 Task: Send an email with the signature Bailey Nelson with the subject 'Congratulations' and the message 'I will review this document and get back to you shortly.' from softage.1@softage.net to softage.10@softage.net with an attached document Financial_report.xlsx and move the email from Sent Items to the folder Cover letters
Action: Mouse moved to (79, 114)
Screenshot: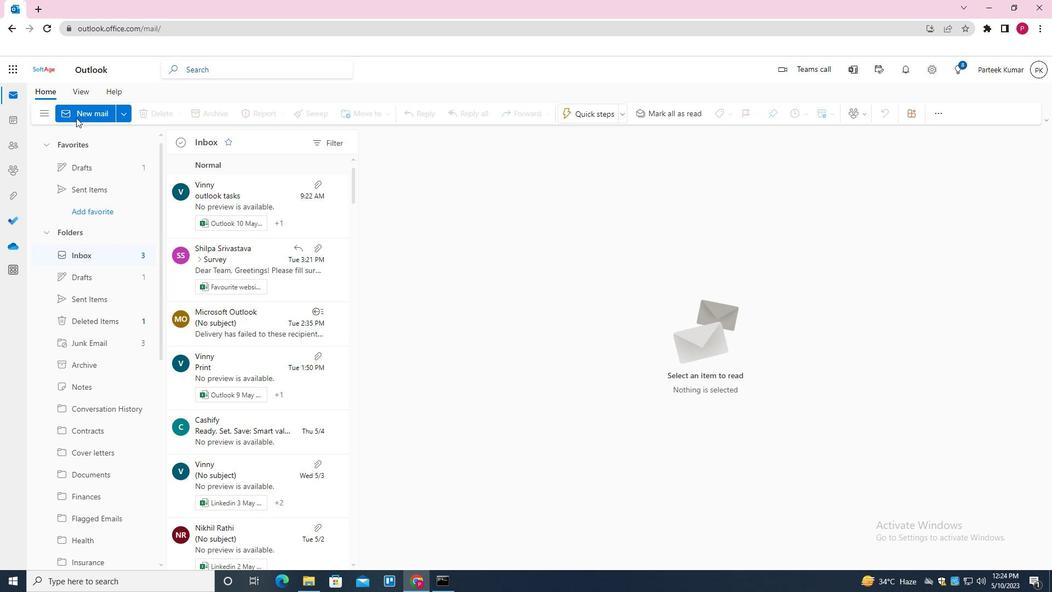 
Action: Mouse pressed left at (79, 114)
Screenshot: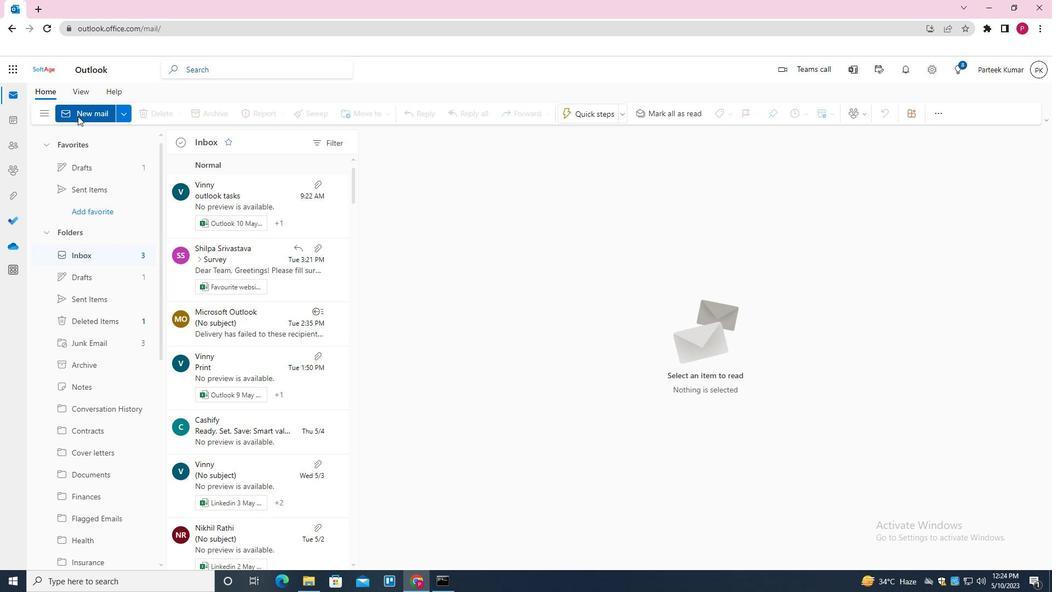 
Action: Mouse moved to (432, 268)
Screenshot: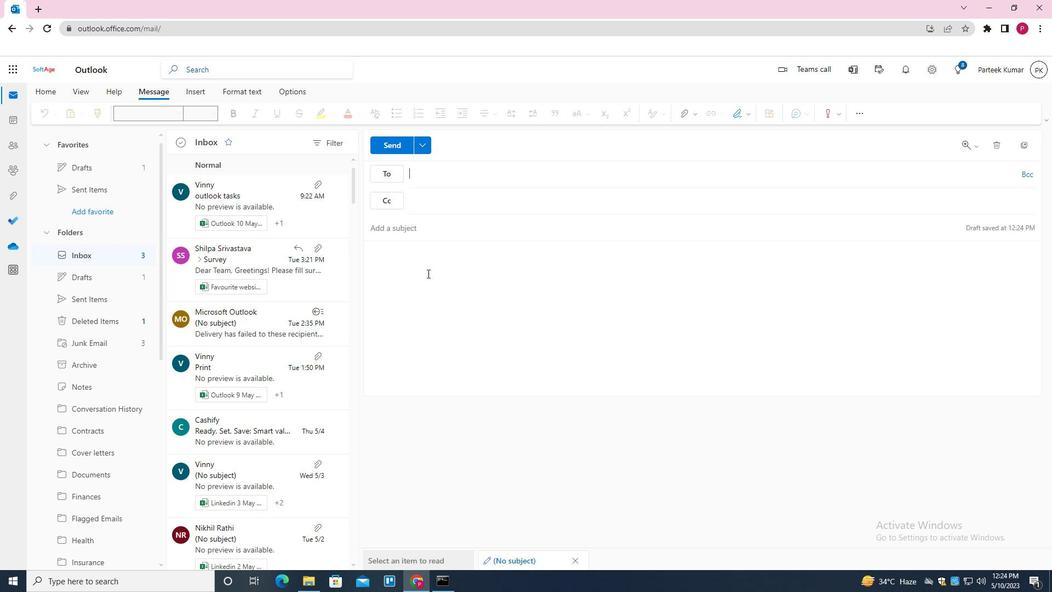
Action: Mouse pressed left at (432, 268)
Screenshot: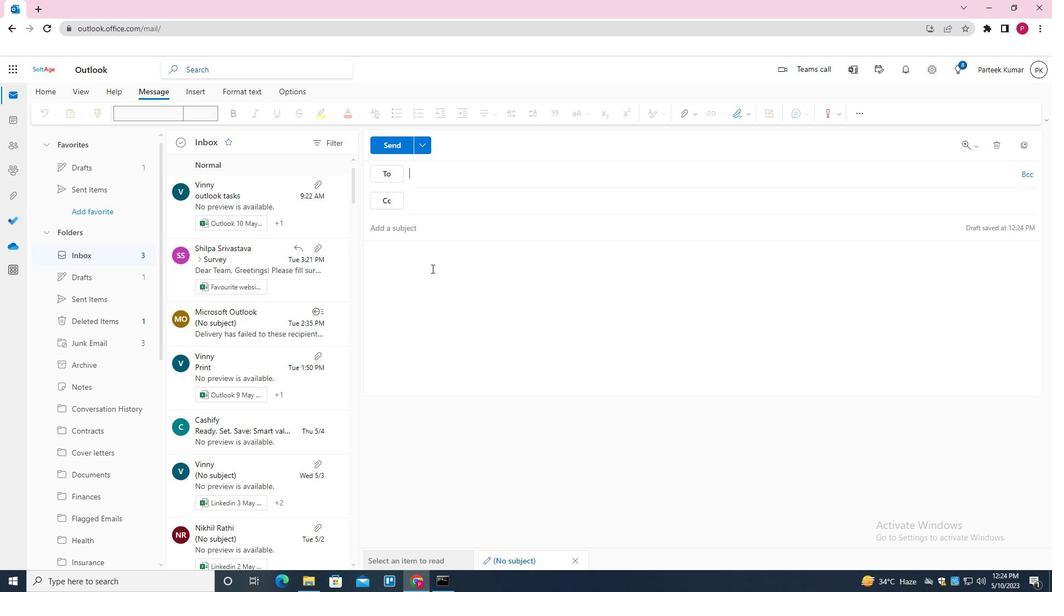 
Action: Mouse moved to (753, 112)
Screenshot: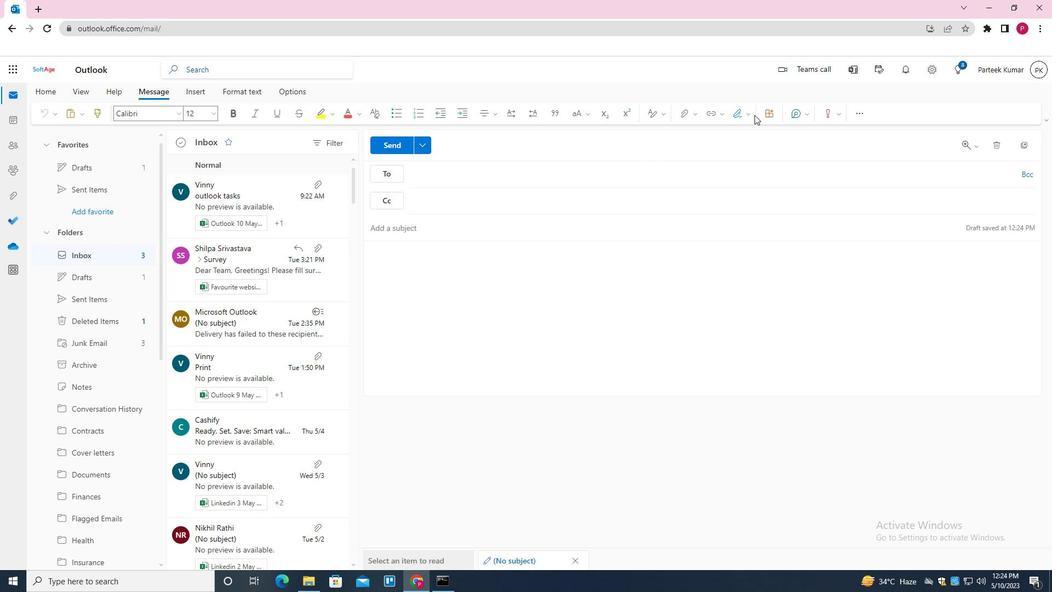 
Action: Mouse pressed left at (753, 112)
Screenshot: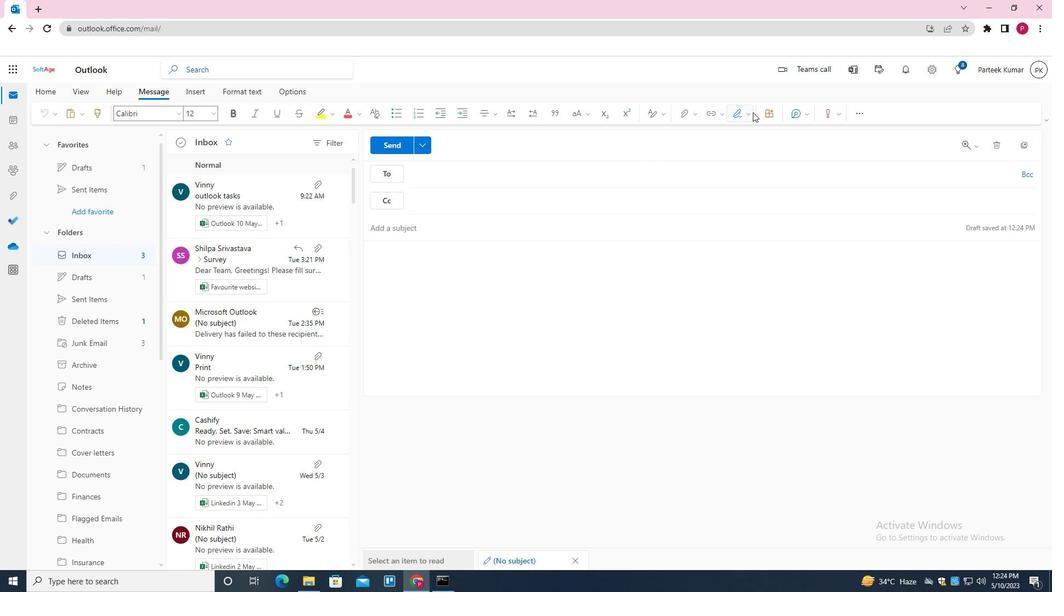 
Action: Mouse moved to (718, 335)
Screenshot: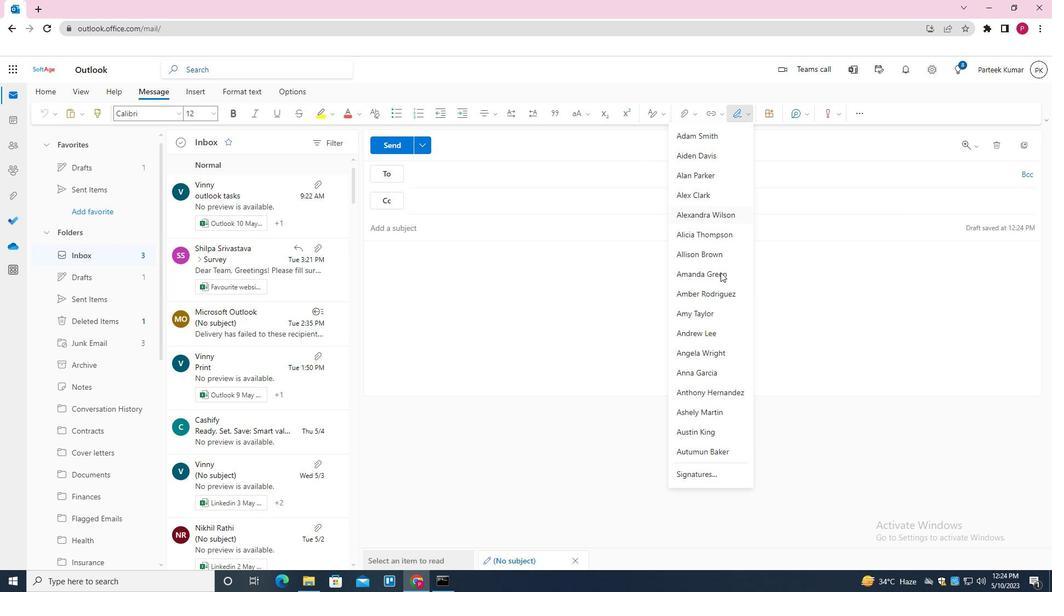 
Action: Mouse scrolled (718, 334) with delta (0, 0)
Screenshot: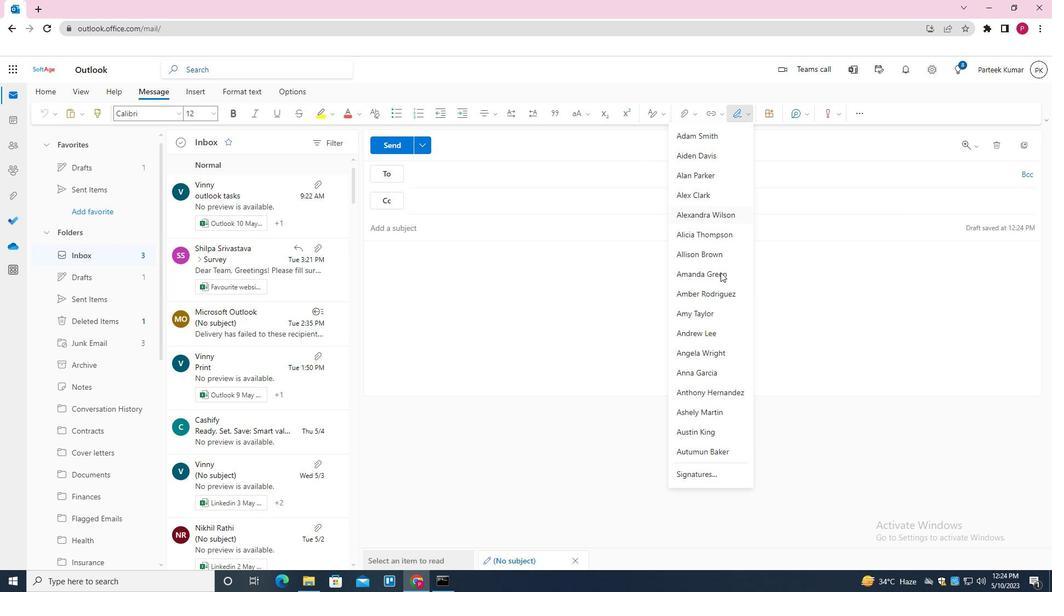 
Action: Mouse moved to (716, 351)
Screenshot: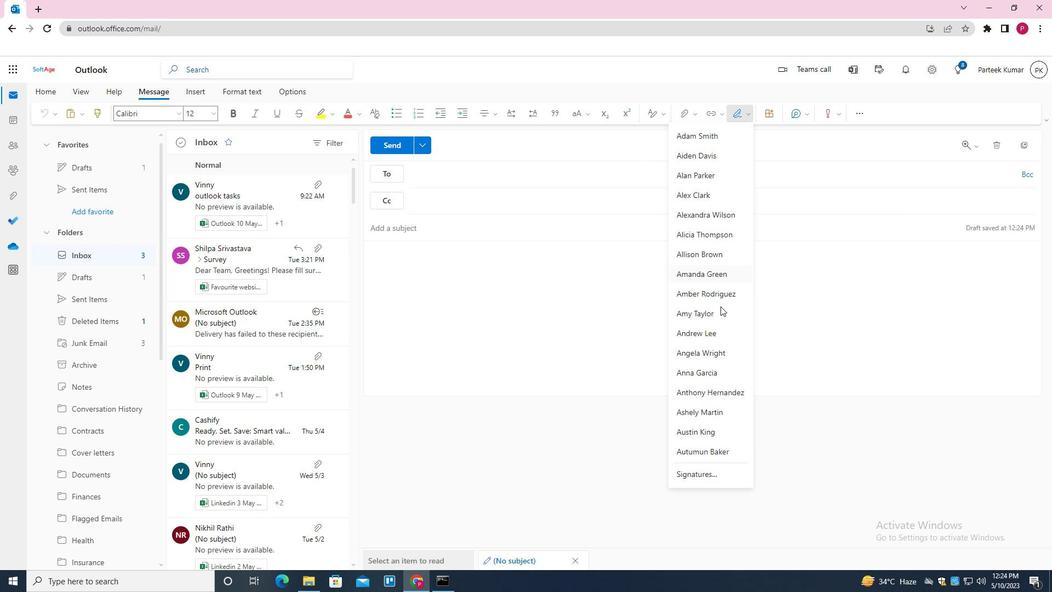 
Action: Mouse scrolled (716, 350) with delta (0, 0)
Screenshot: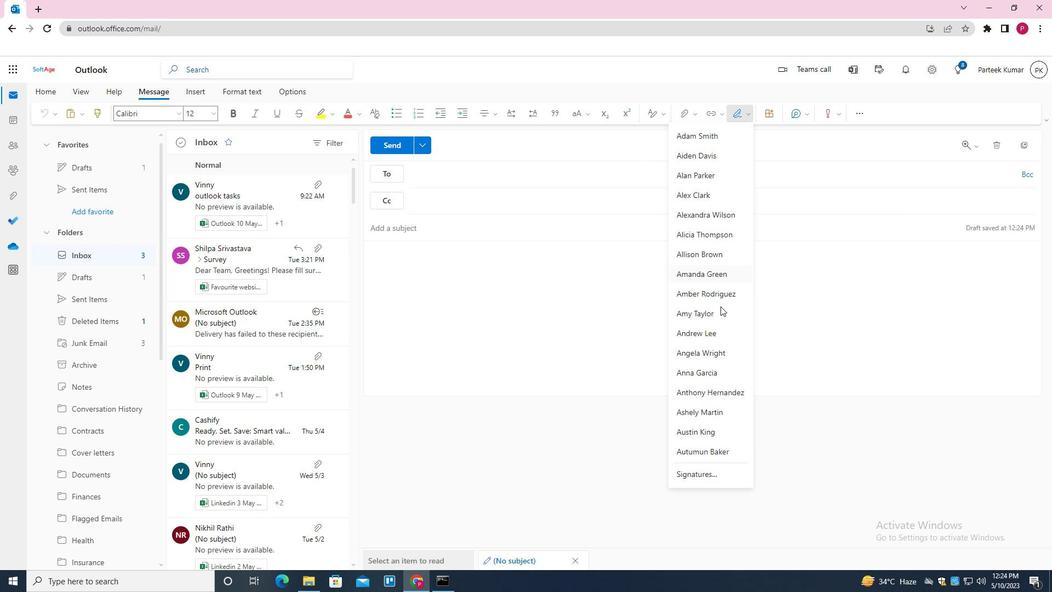 
Action: Mouse moved to (715, 360)
Screenshot: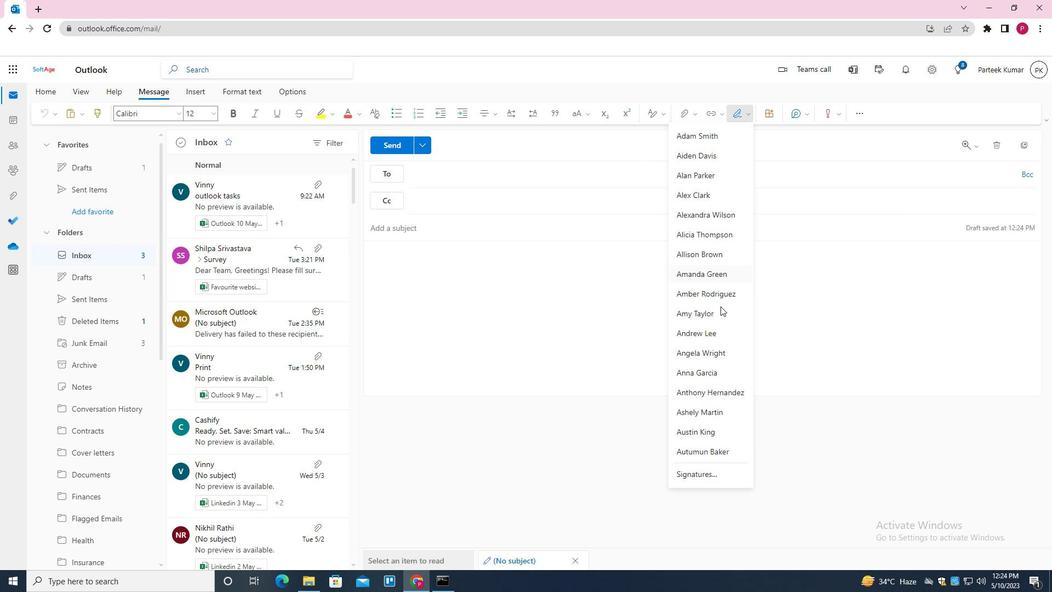 
Action: Mouse scrolled (715, 359) with delta (0, 0)
Screenshot: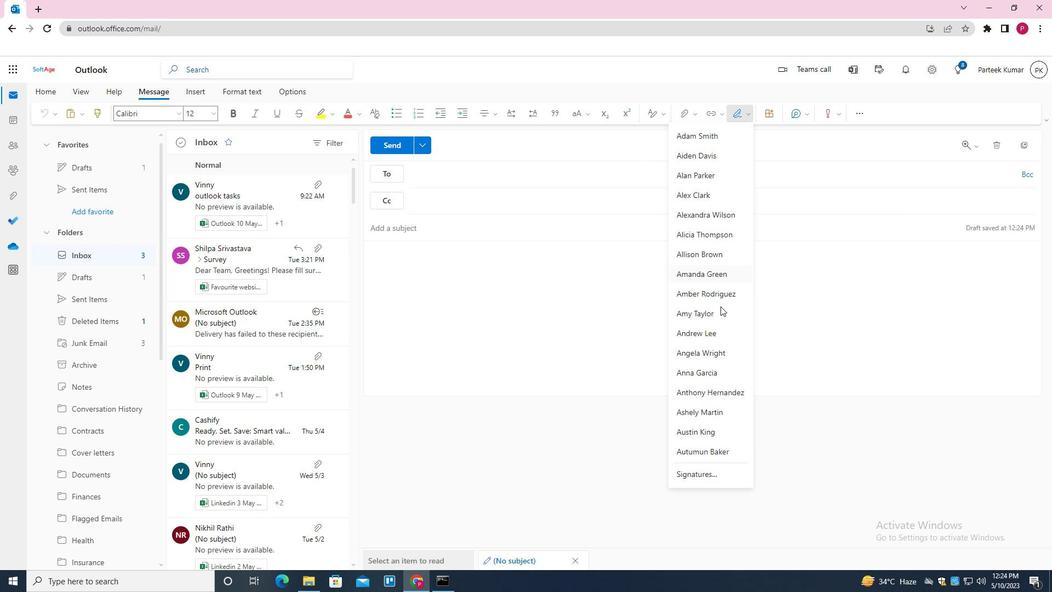 
Action: Mouse moved to (714, 369)
Screenshot: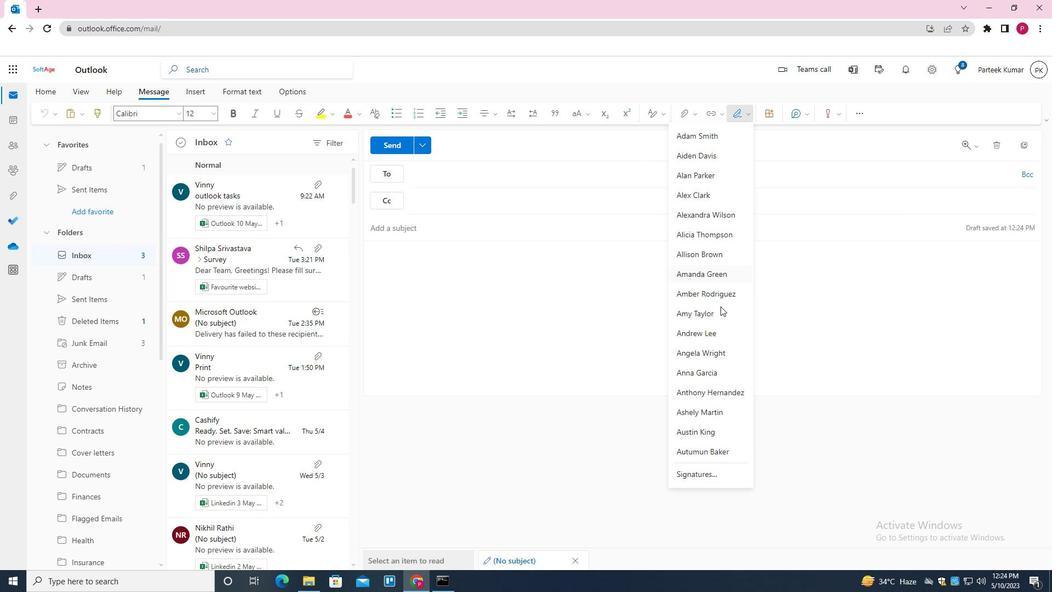 
Action: Mouse scrolled (714, 369) with delta (0, 0)
Screenshot: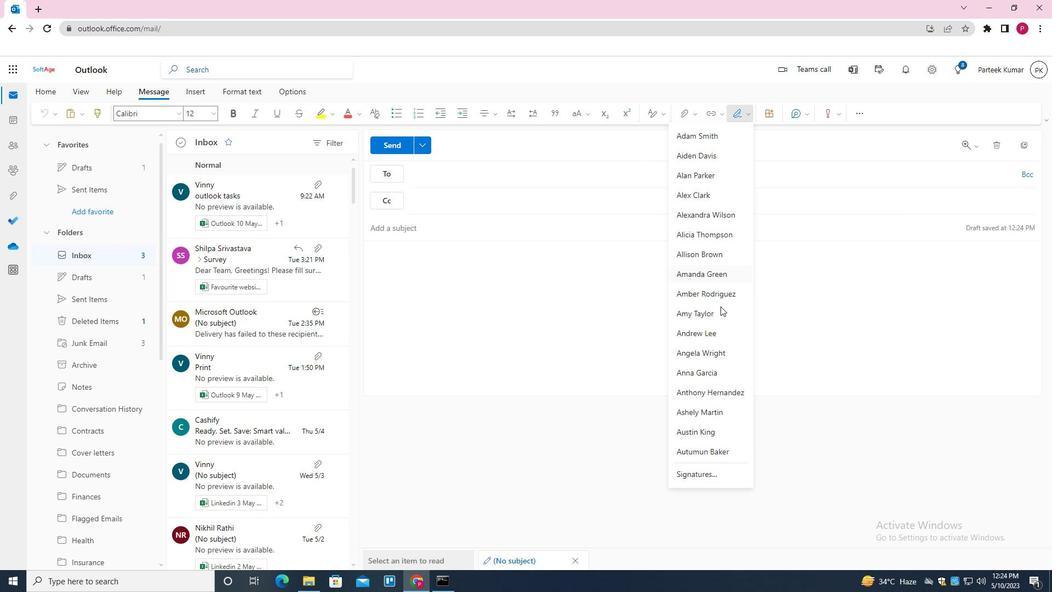 
Action: Mouse moved to (714, 379)
Screenshot: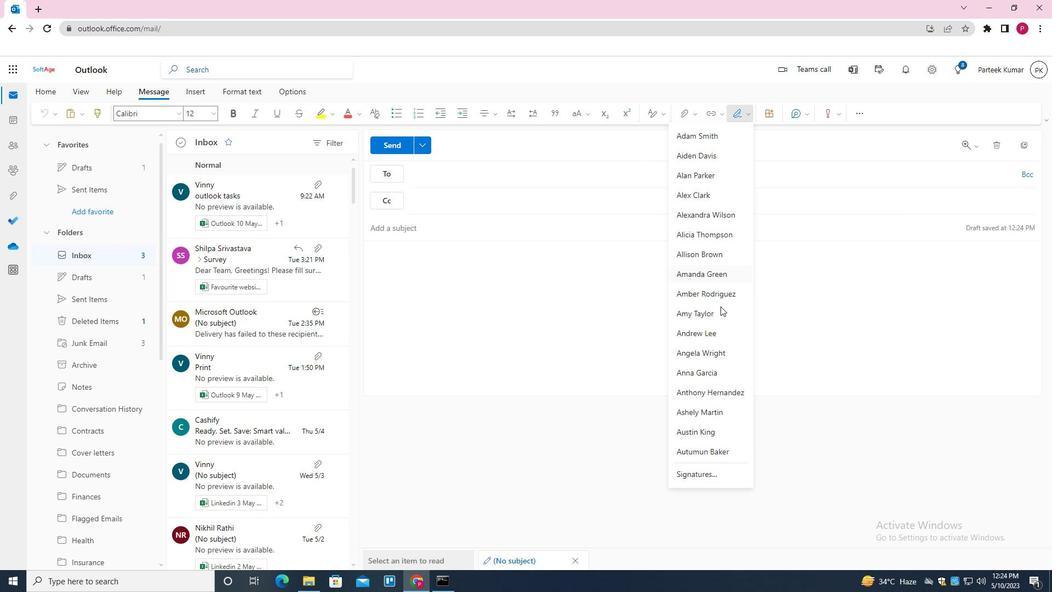 
Action: Mouse scrolled (714, 378) with delta (0, 0)
Screenshot: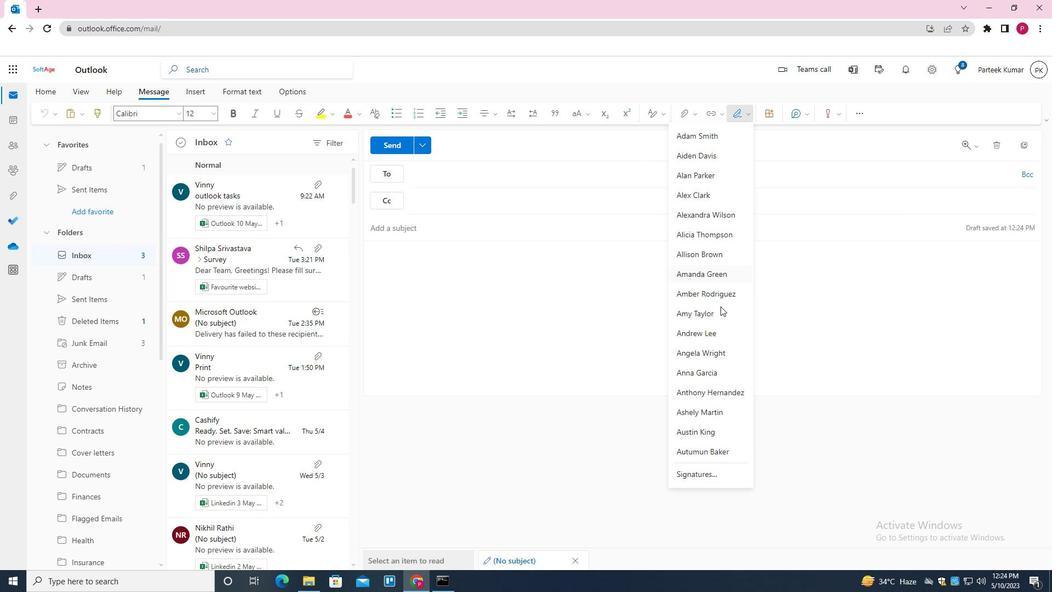 
Action: Mouse moved to (706, 475)
Screenshot: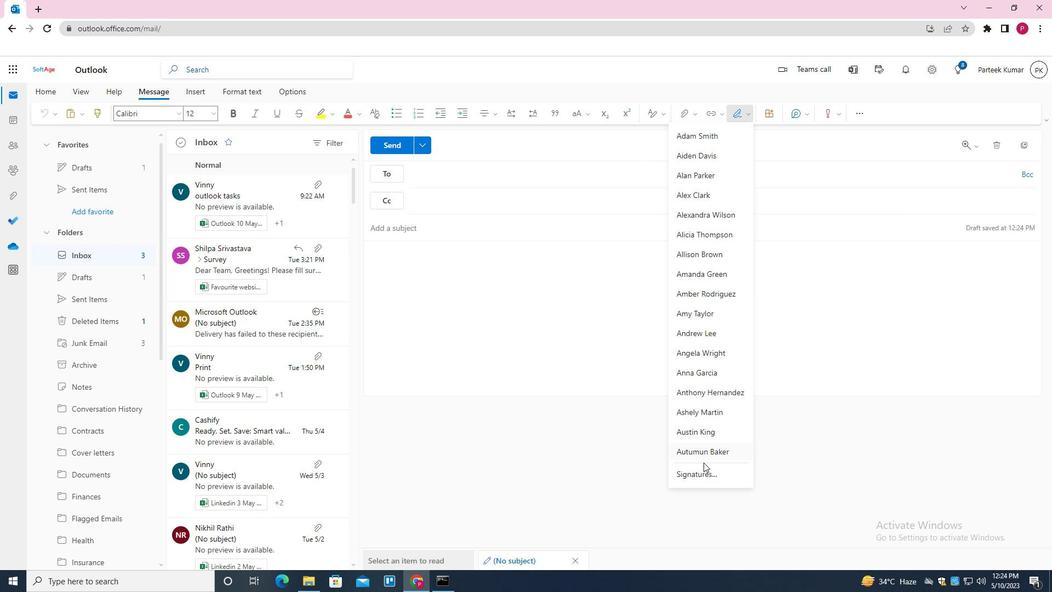 
Action: Mouse pressed left at (706, 475)
Screenshot: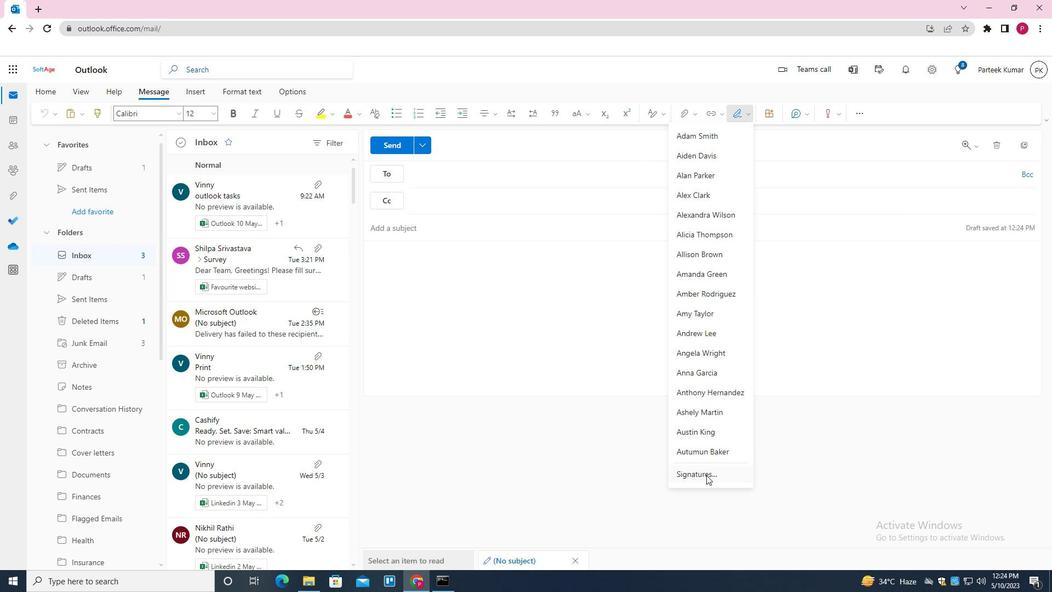 
Action: Mouse moved to (459, 183)
Screenshot: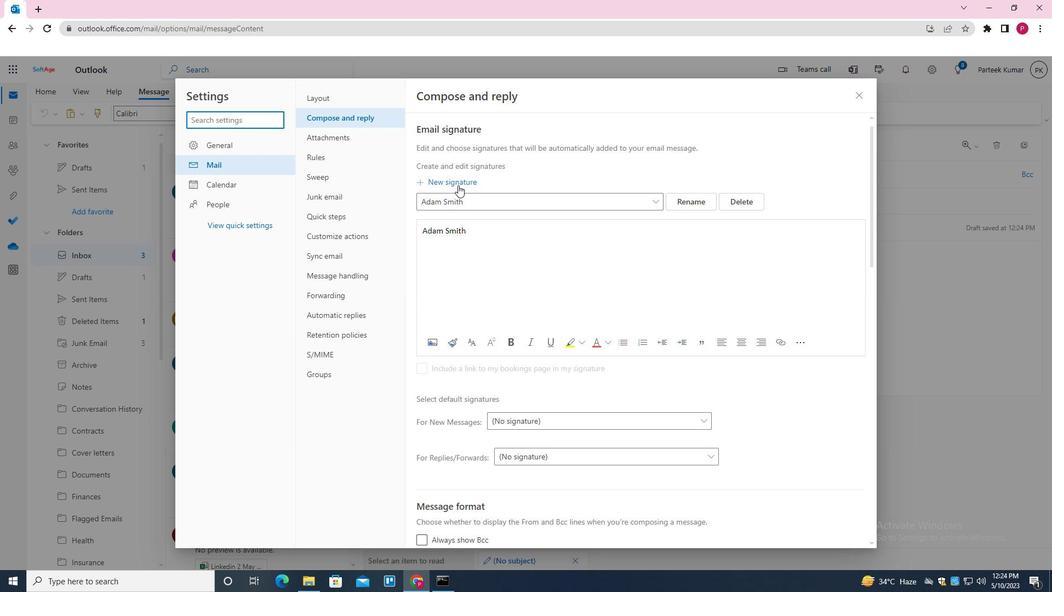 
Action: Mouse pressed left at (459, 183)
Screenshot: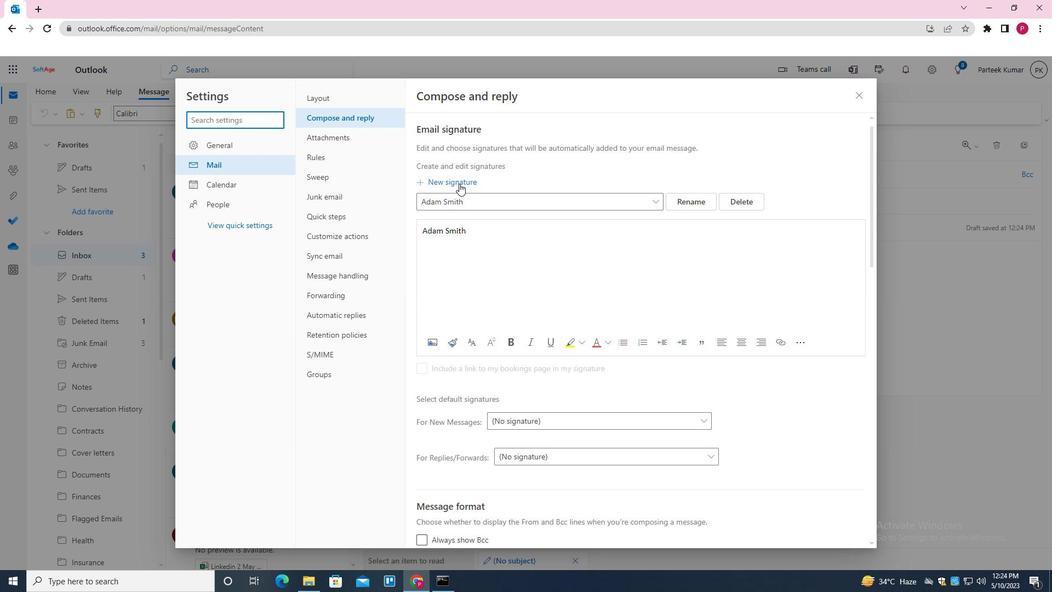 
Action: Mouse moved to (464, 200)
Screenshot: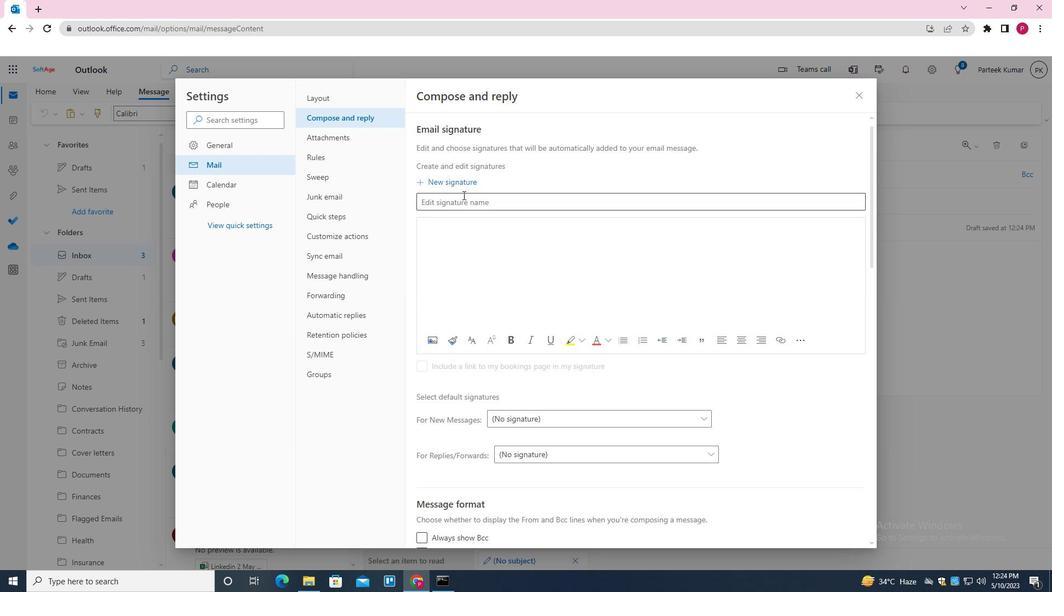 
Action: Mouse pressed left at (464, 200)
Screenshot: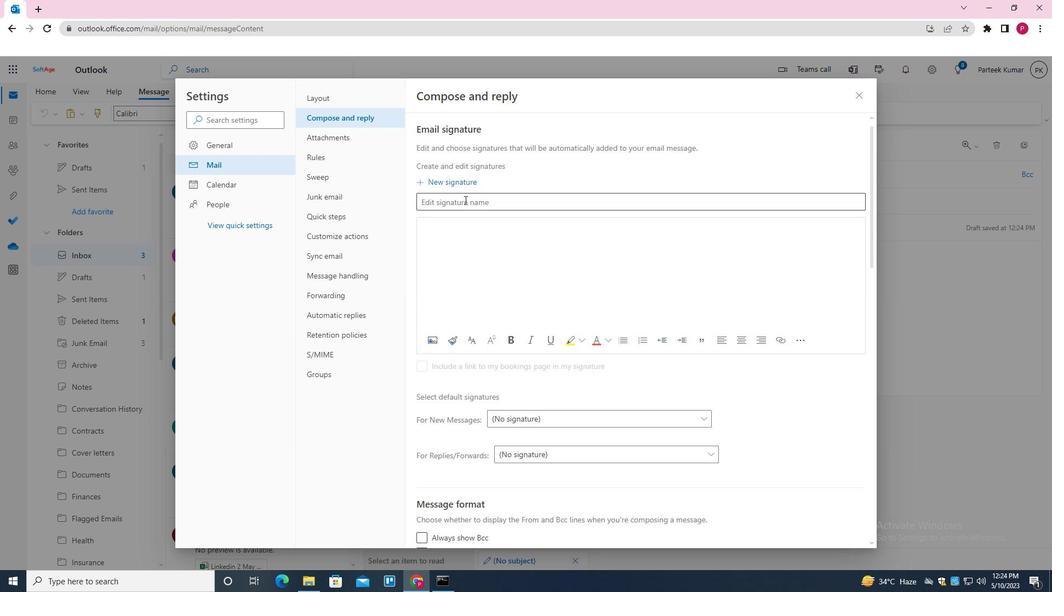 
Action: Key pressed <Key.shift><Key.shift><Key.shift><Key.shift><Key.shift>BAILEY<Key.space><Key.shift><Key.shift><Key.shift><Key.shift><Key.shift><Key.shift>NELSOM<Key.backspace>N
Screenshot: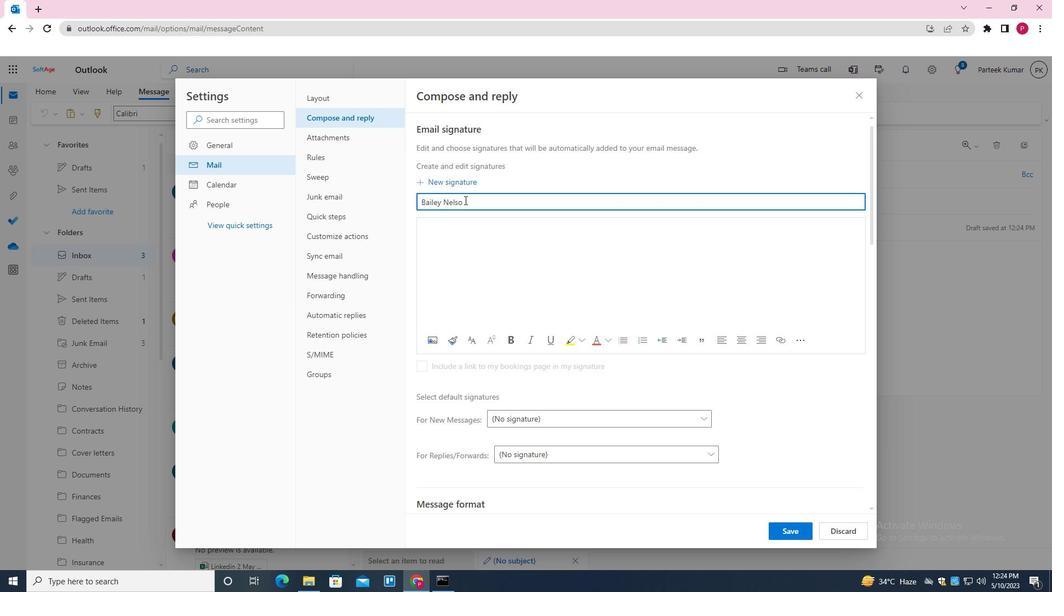 
Action: Mouse moved to (471, 238)
Screenshot: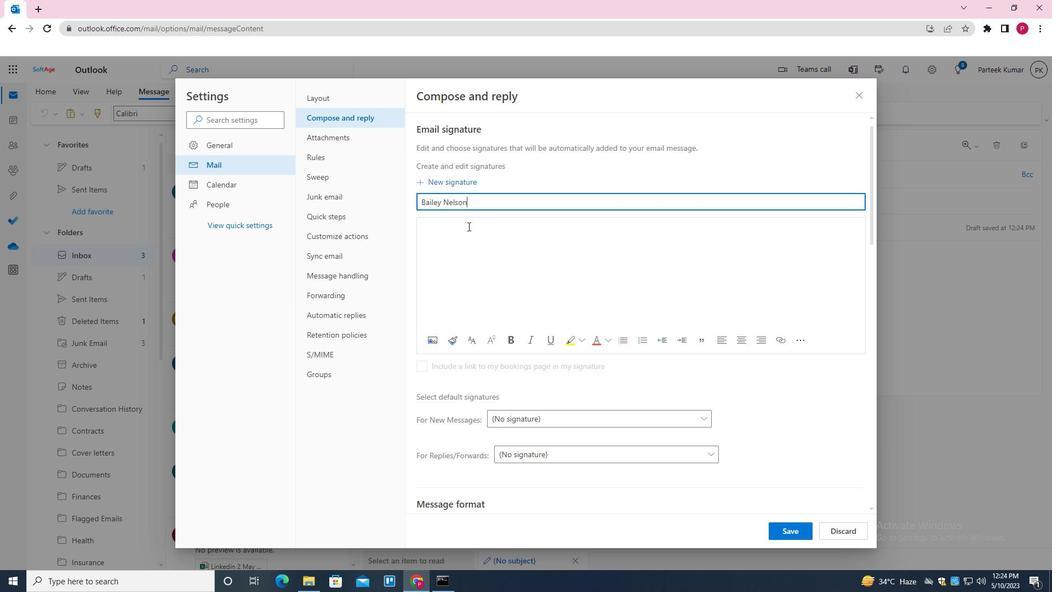 
Action: Mouse pressed left at (471, 238)
Screenshot: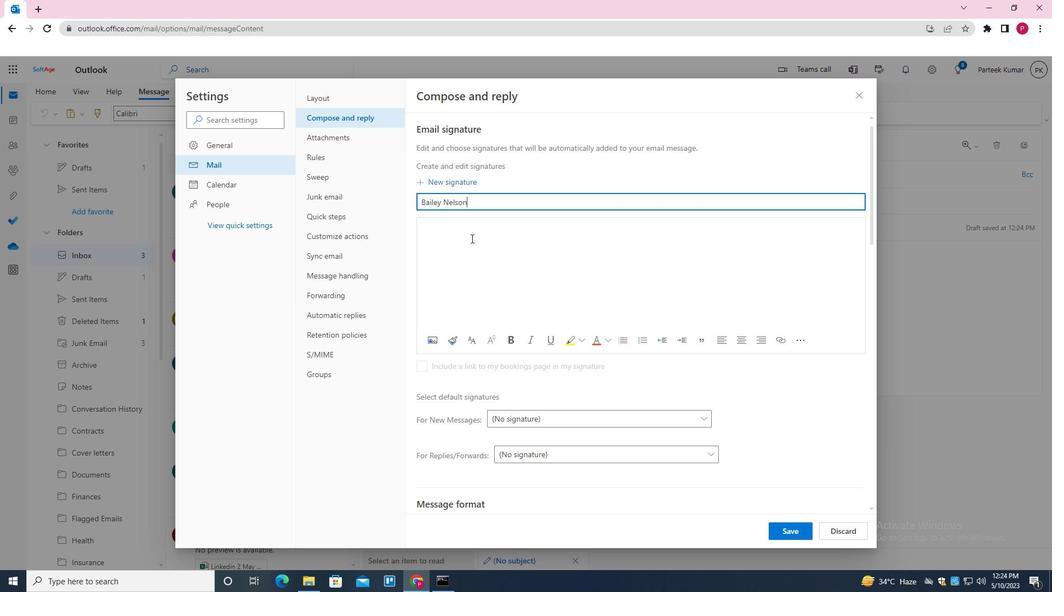 
Action: Key pressed <Key.shift><Key.shift>BAILY<Key.backspace>EY<Key.space><Key.shift>NELSON
Screenshot: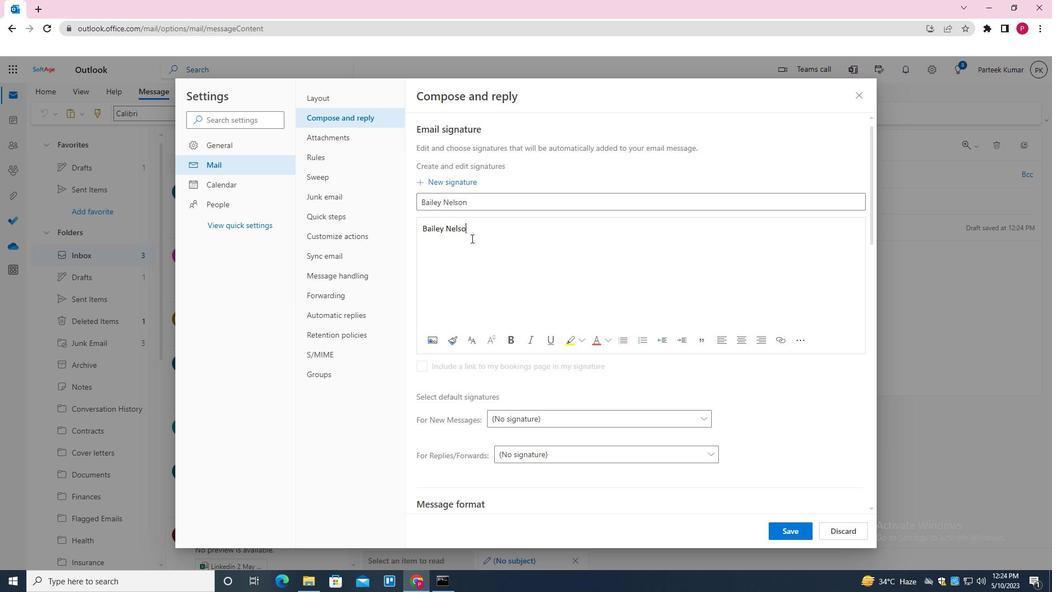
Action: Mouse moved to (793, 539)
Screenshot: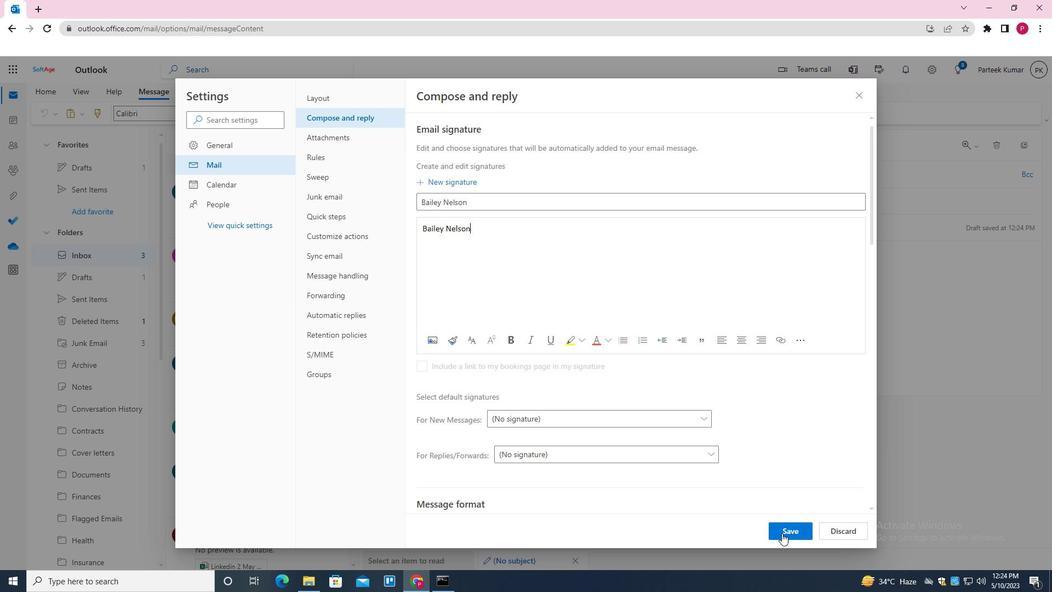 
Action: Mouse pressed left at (793, 539)
Screenshot: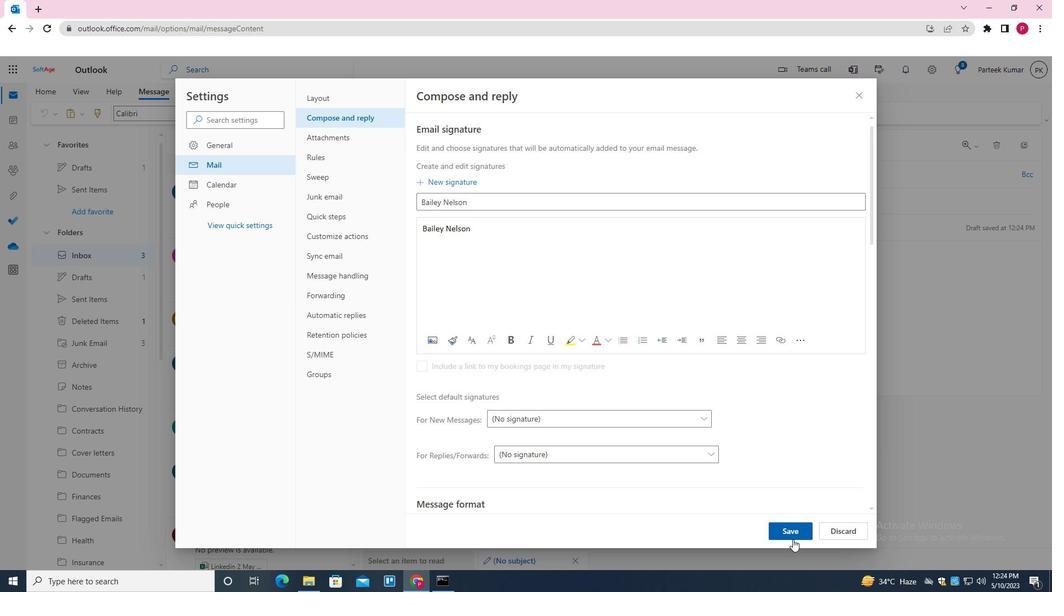 
Action: Mouse moved to (856, 98)
Screenshot: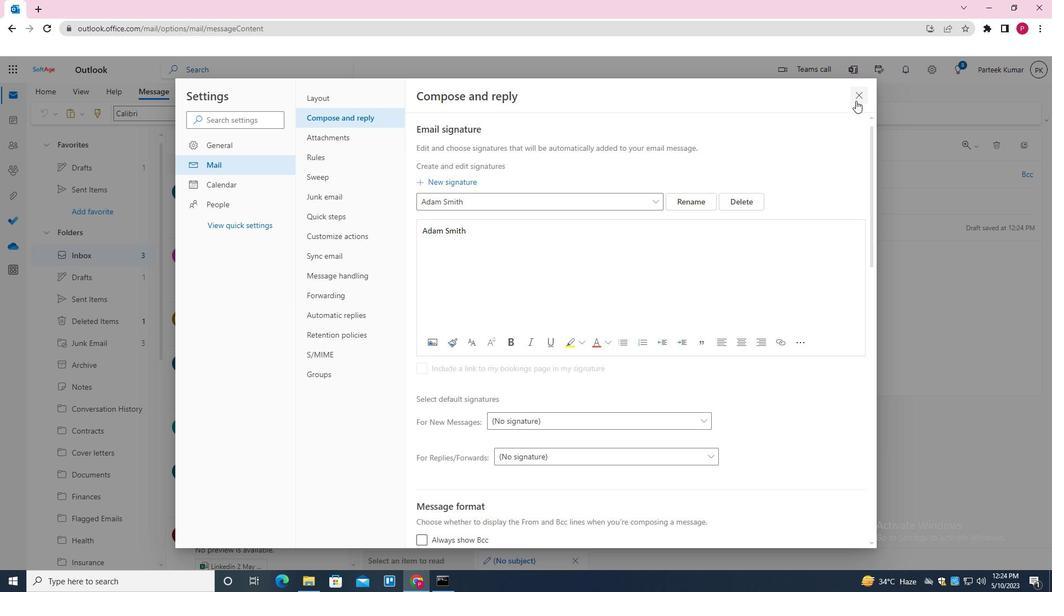
Action: Mouse pressed left at (856, 98)
Screenshot: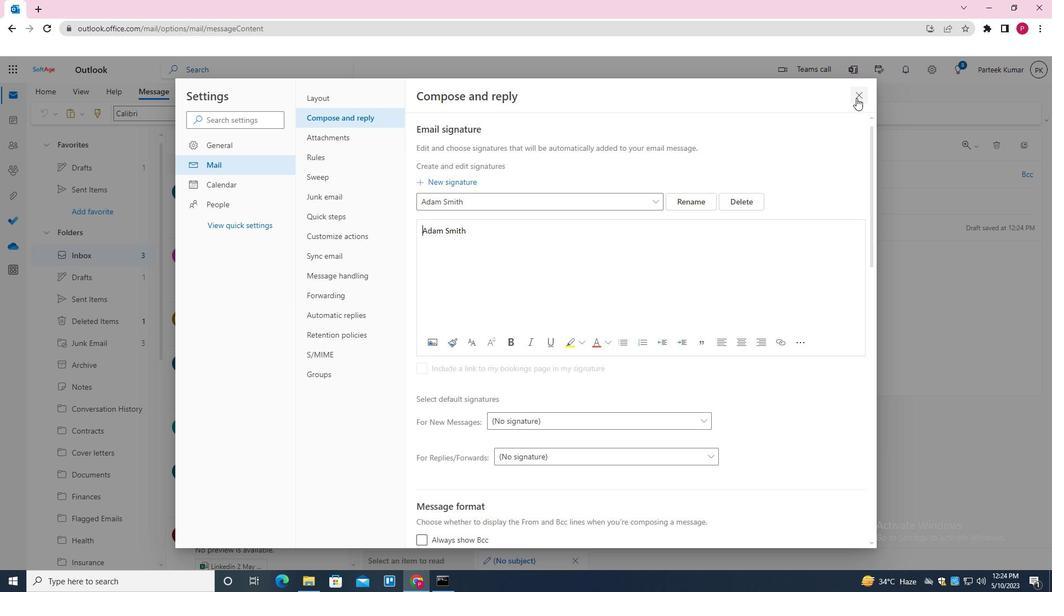 
Action: Mouse moved to (614, 259)
Screenshot: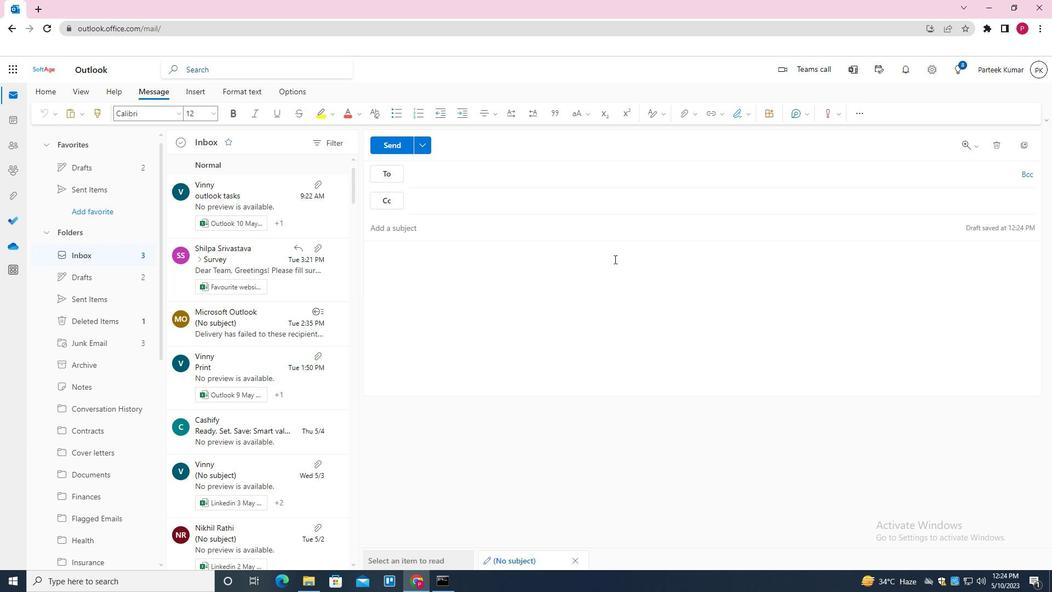 
Action: Mouse pressed left at (614, 259)
Screenshot: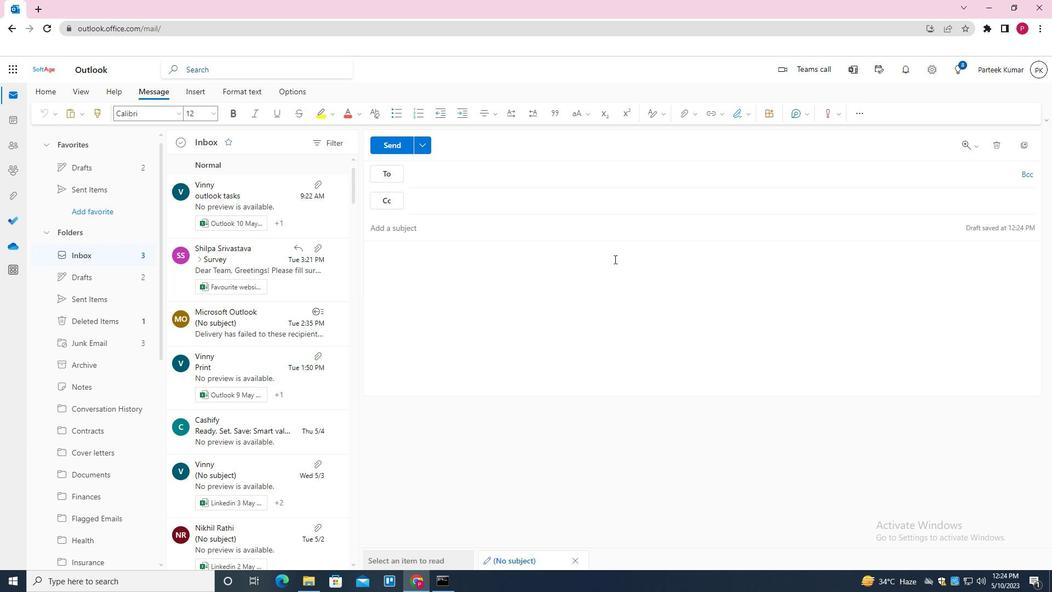 
Action: Mouse moved to (748, 113)
Screenshot: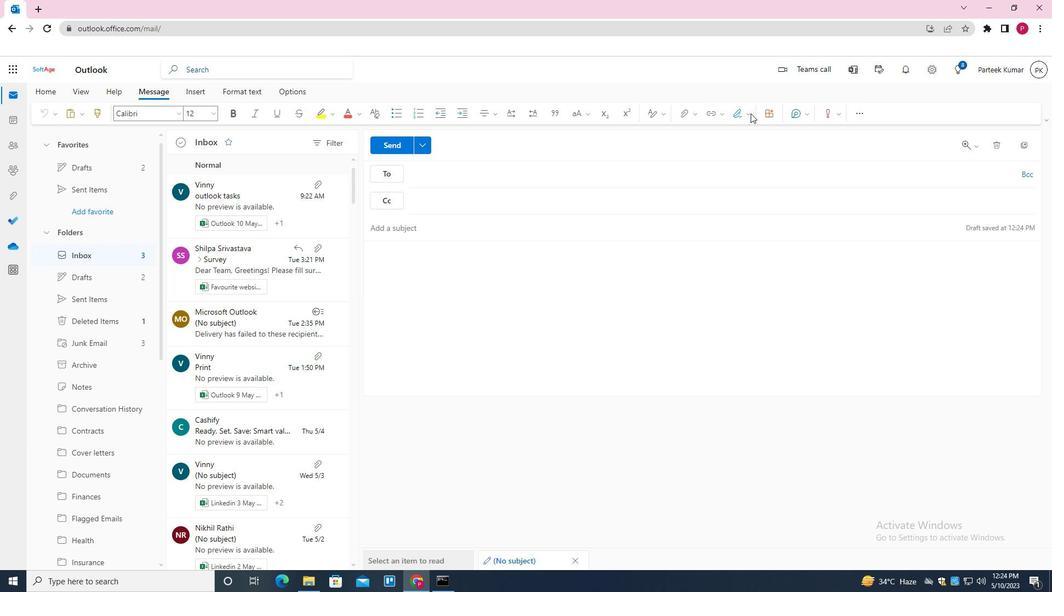 
Action: Mouse pressed left at (748, 113)
Screenshot: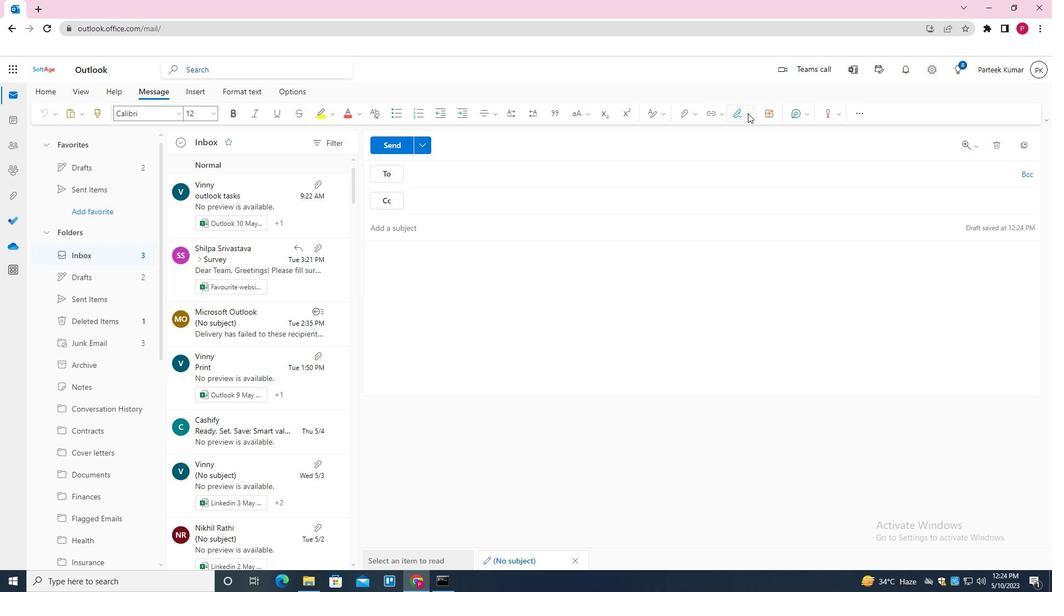
Action: Mouse moved to (691, 468)
Screenshot: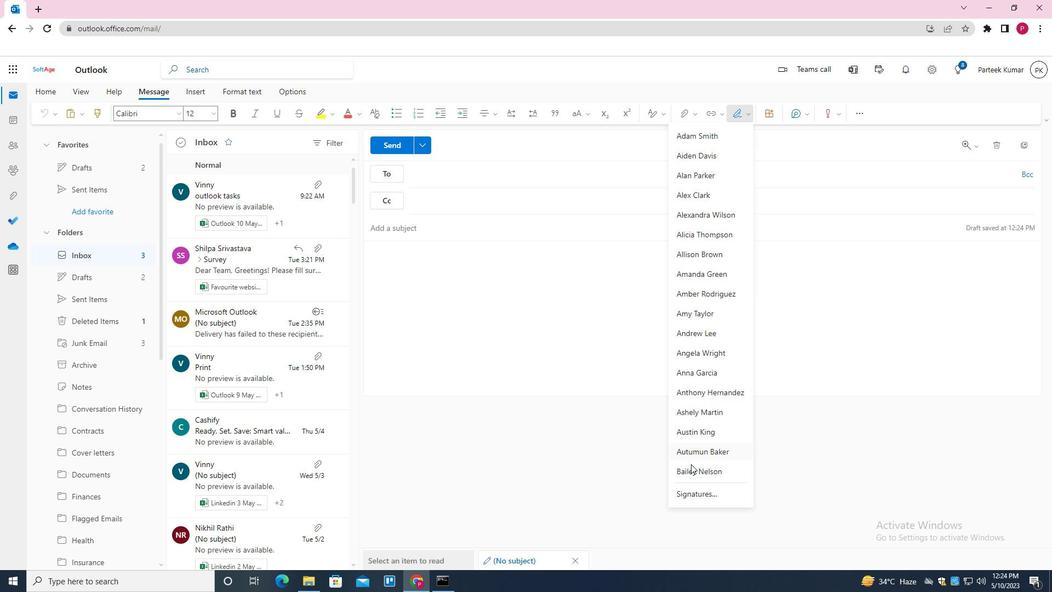 
Action: Mouse pressed left at (691, 468)
Screenshot: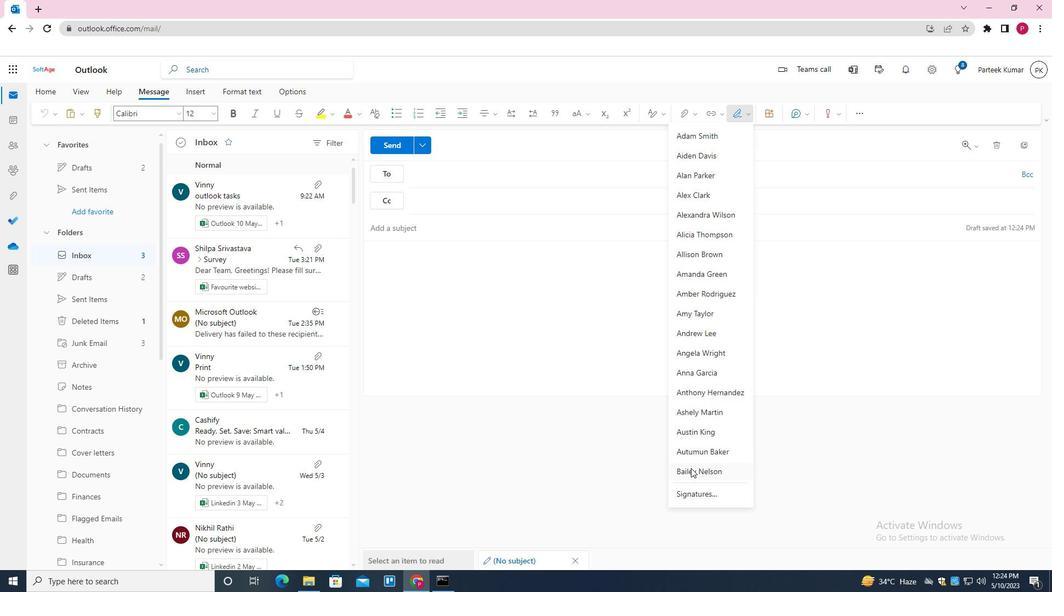 
Action: Mouse moved to (417, 220)
Screenshot: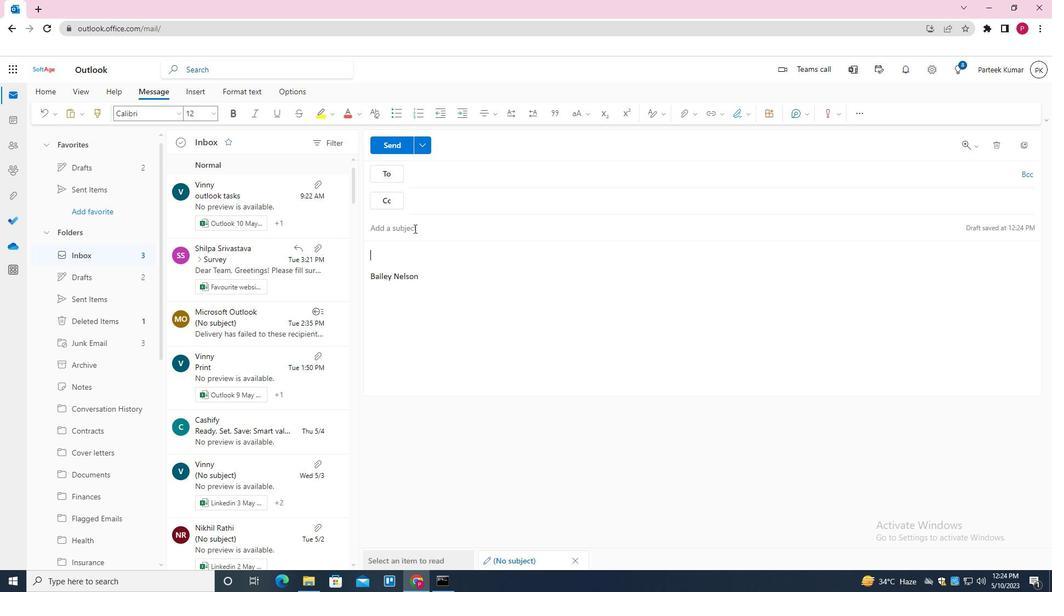 
Action: Mouse pressed left at (417, 220)
Screenshot: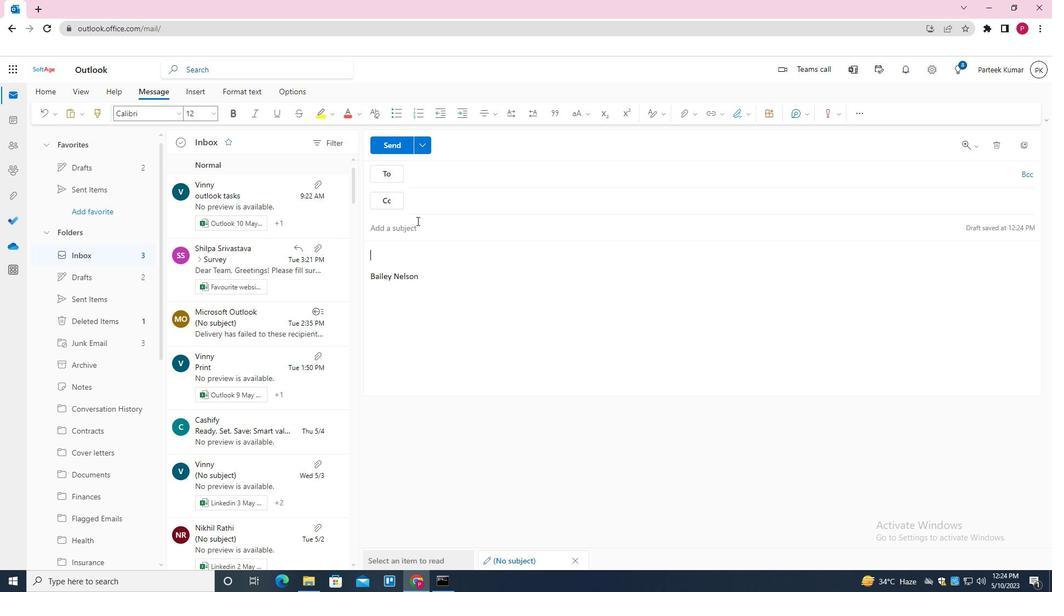 
Action: Mouse moved to (417, 220)
Screenshot: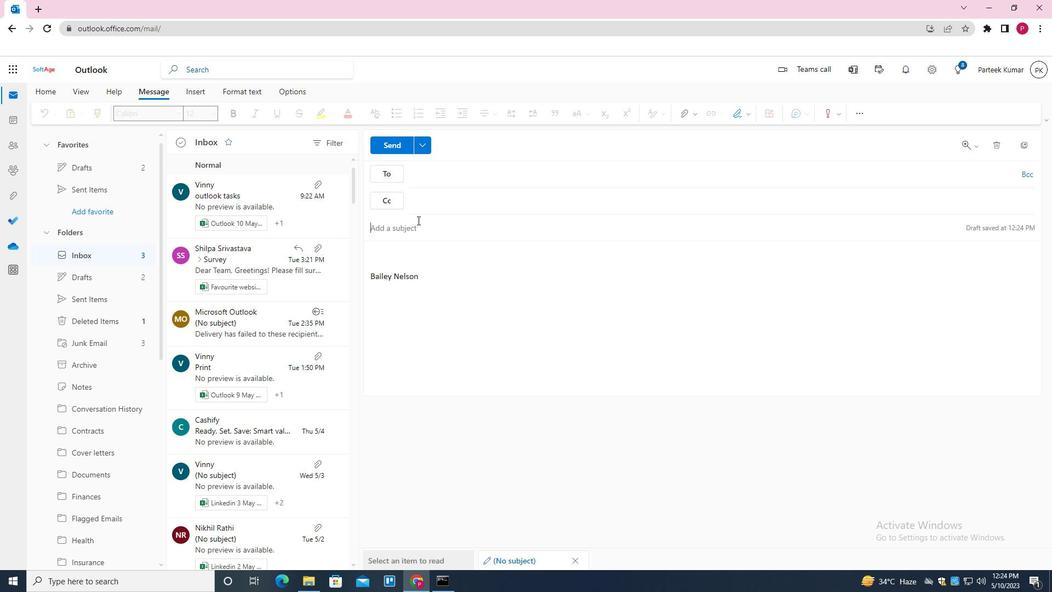 
Action: Key pressed CONGRATULATIONS
Screenshot: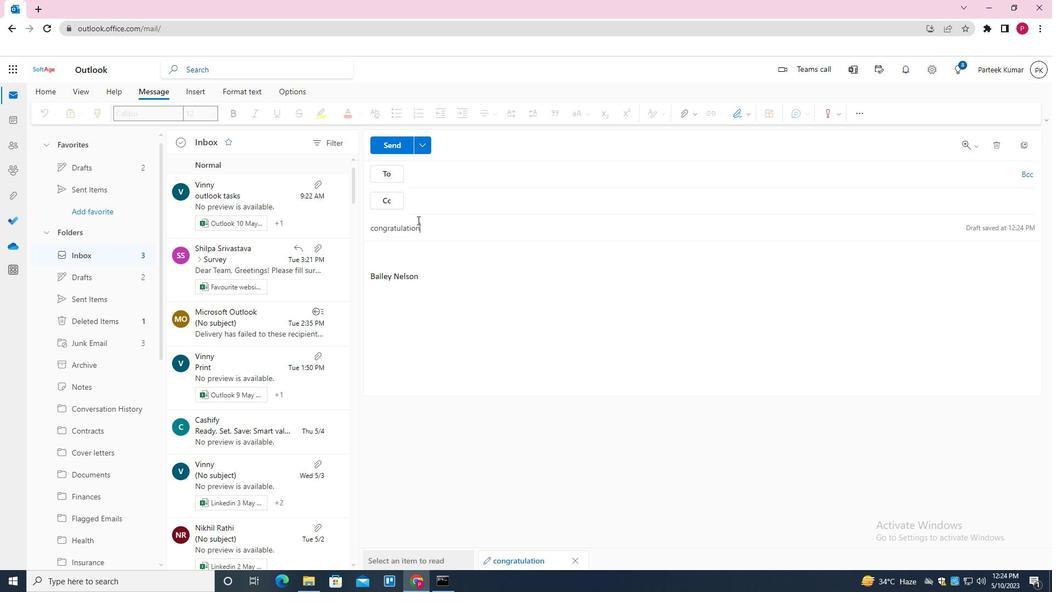 
Action: Mouse moved to (423, 257)
Screenshot: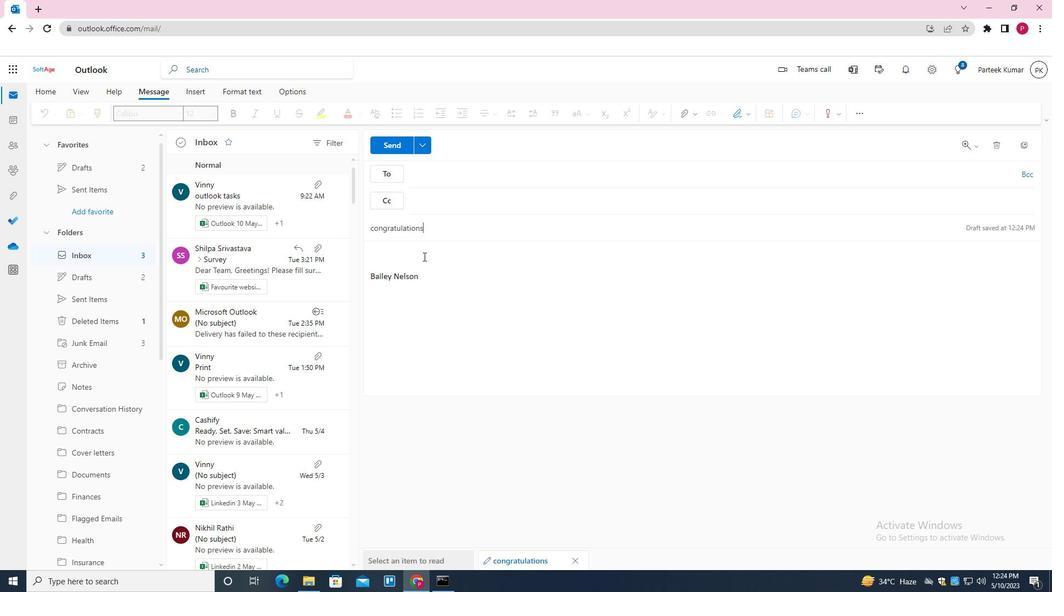 
Action: Mouse pressed left at (423, 257)
Screenshot: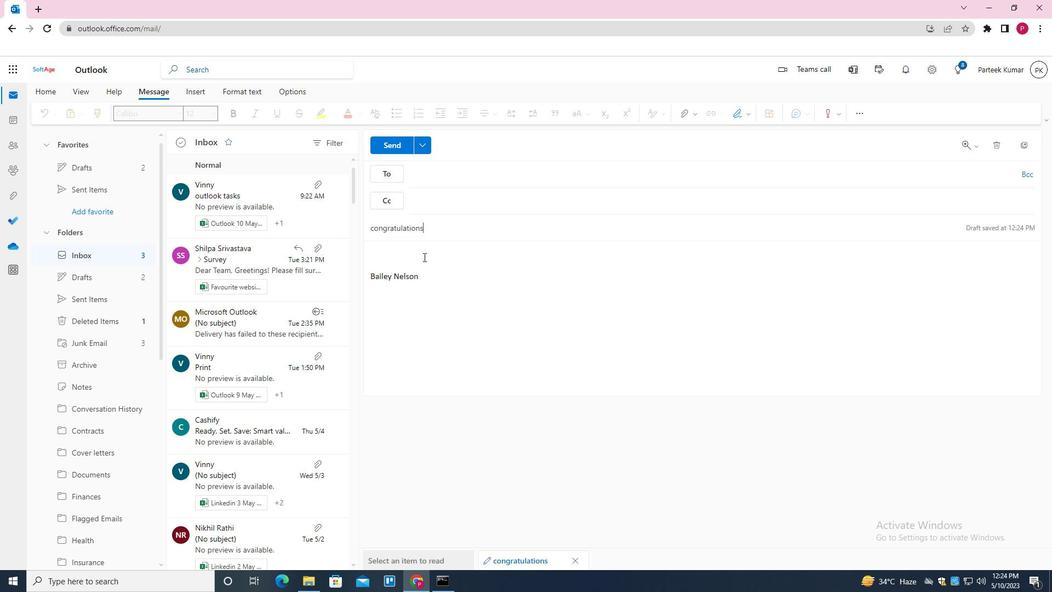 
Action: Key pressed <Key.shift>I<Key.space>WILL<Key.space>REVIEW<Key.space>THIS<Key.space>DOCUMENT<Key.space>AND<Key.space>GET<Key.space>BACK<Key.space>TO<Key.space>YOU<Key.space>SHORTLY<Key.space>
Screenshot: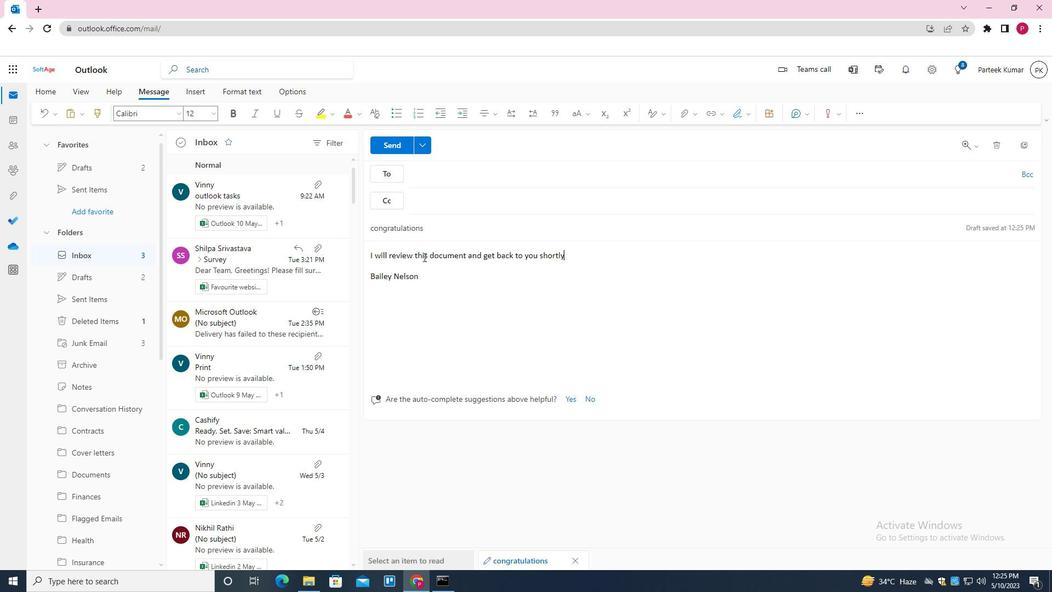 
Action: Mouse moved to (456, 178)
Screenshot: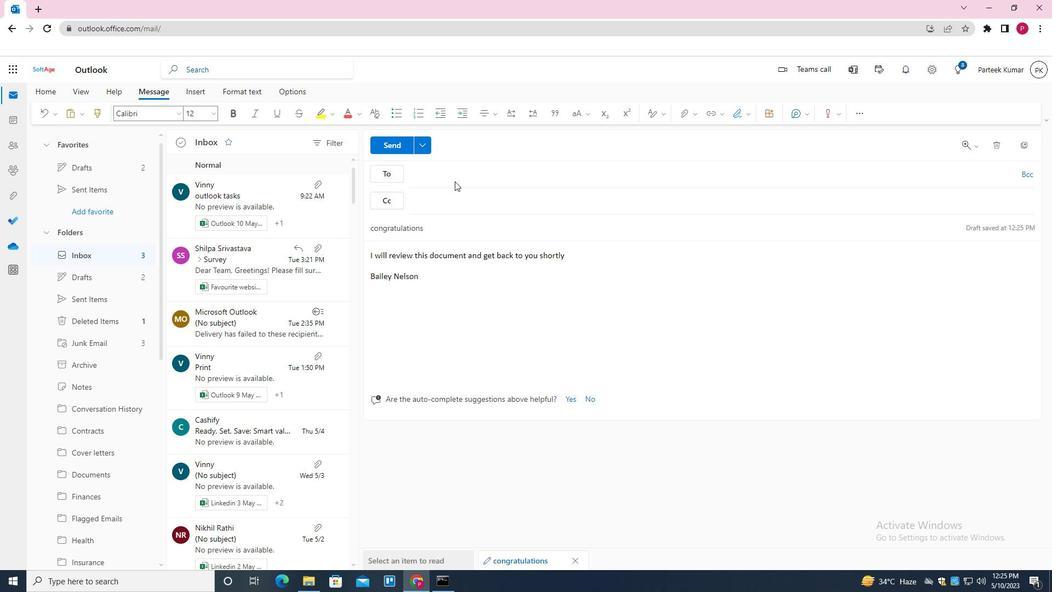 
Action: Mouse pressed left at (456, 178)
Screenshot: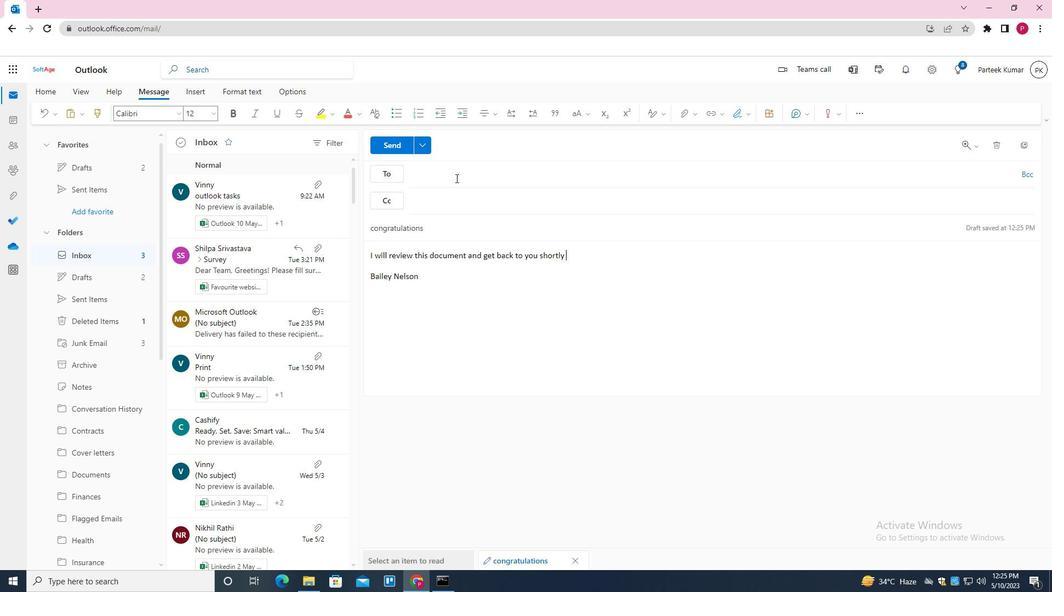 
Action: Key pressed SOFTAGE.10<Key.shift>@SOFTAGE.NET<Key.enter>
Screenshot: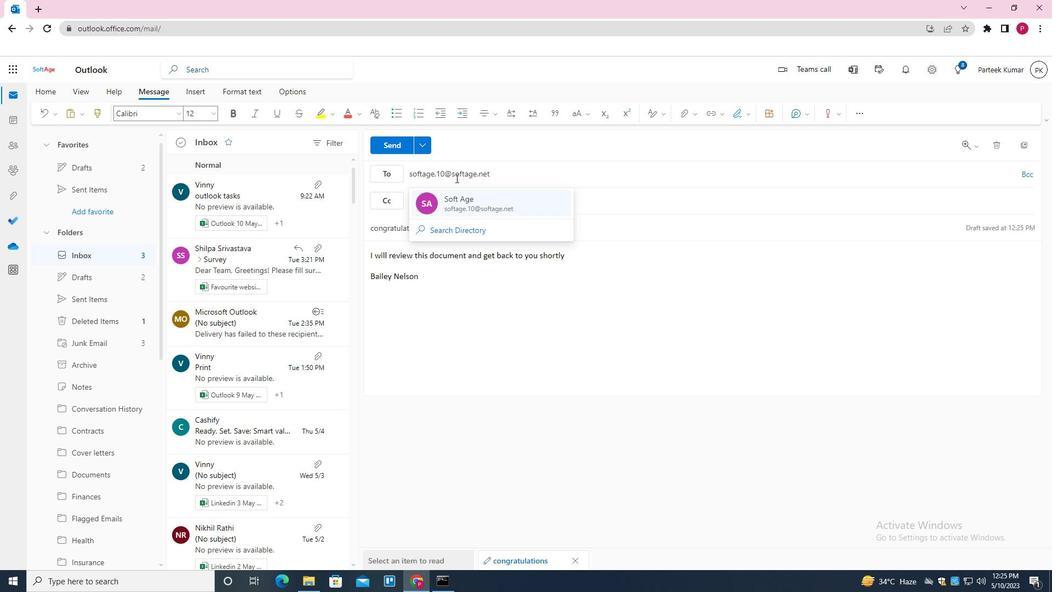 
Action: Mouse moved to (680, 116)
Screenshot: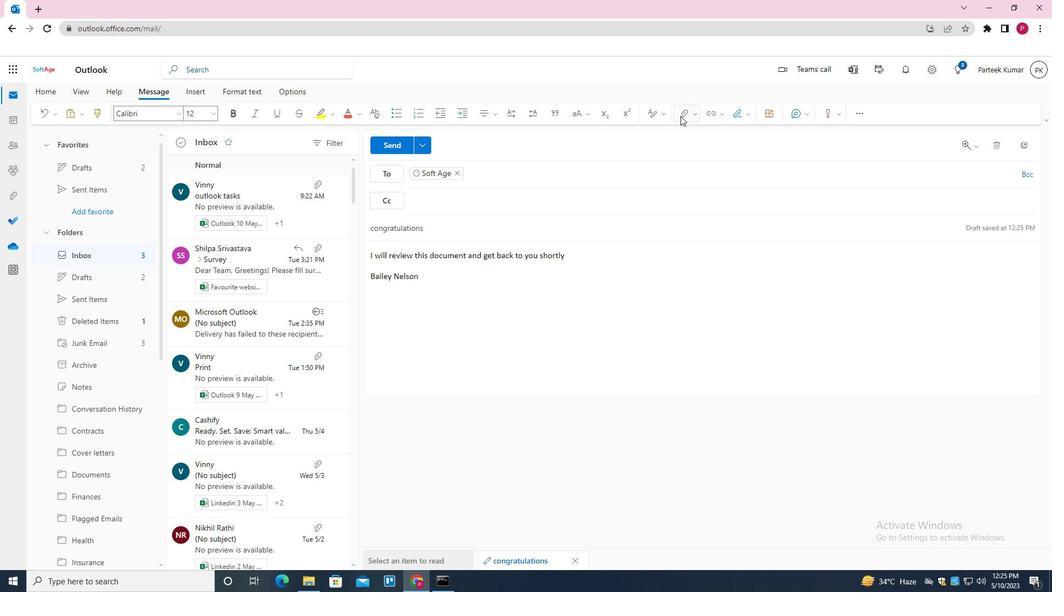 
Action: Mouse pressed left at (680, 116)
Screenshot: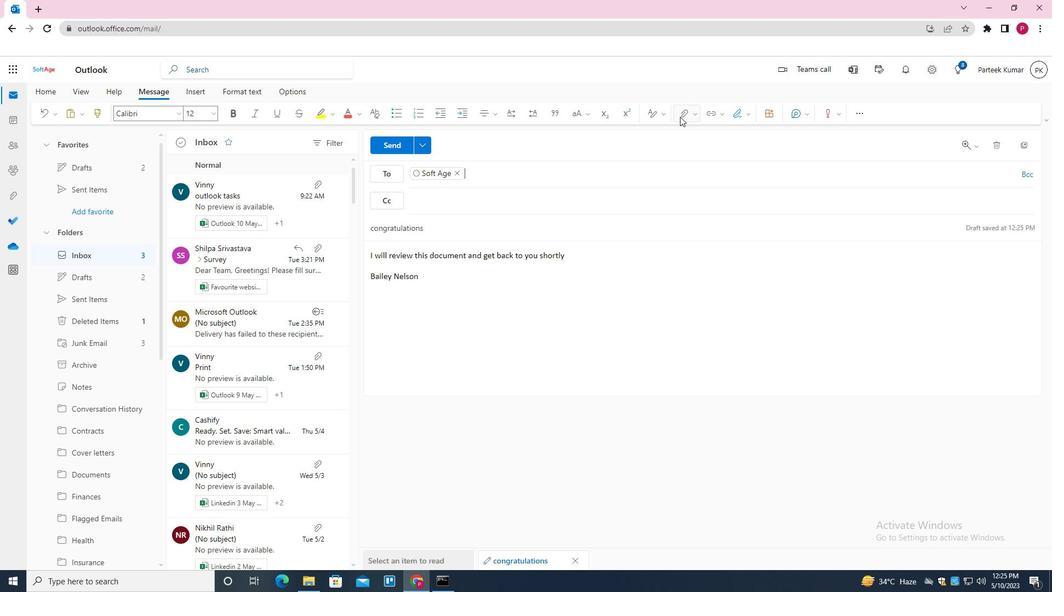 
Action: Mouse moved to (644, 136)
Screenshot: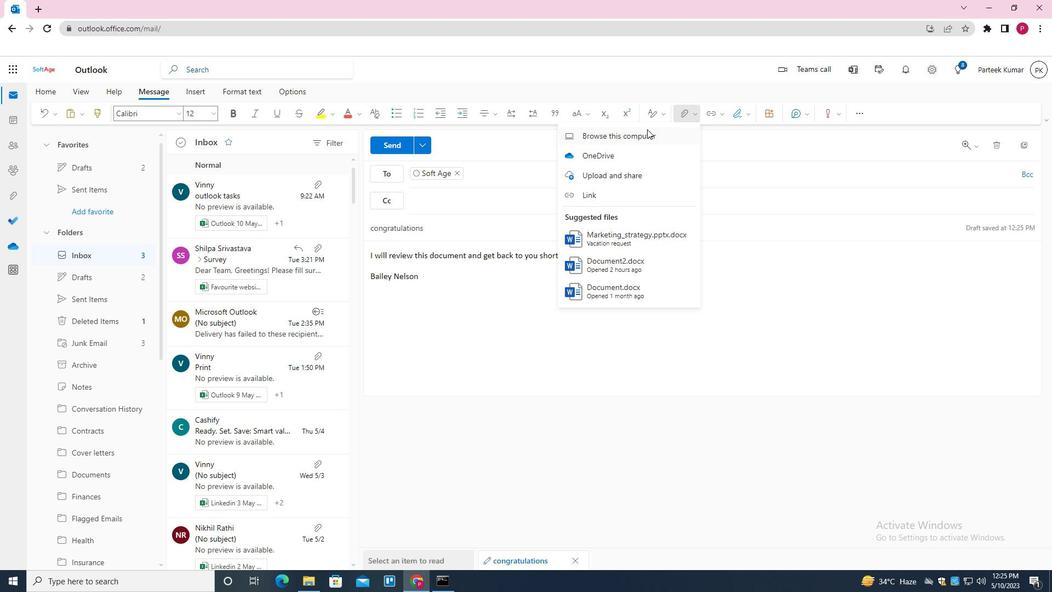 
Action: Mouse pressed left at (644, 136)
Screenshot: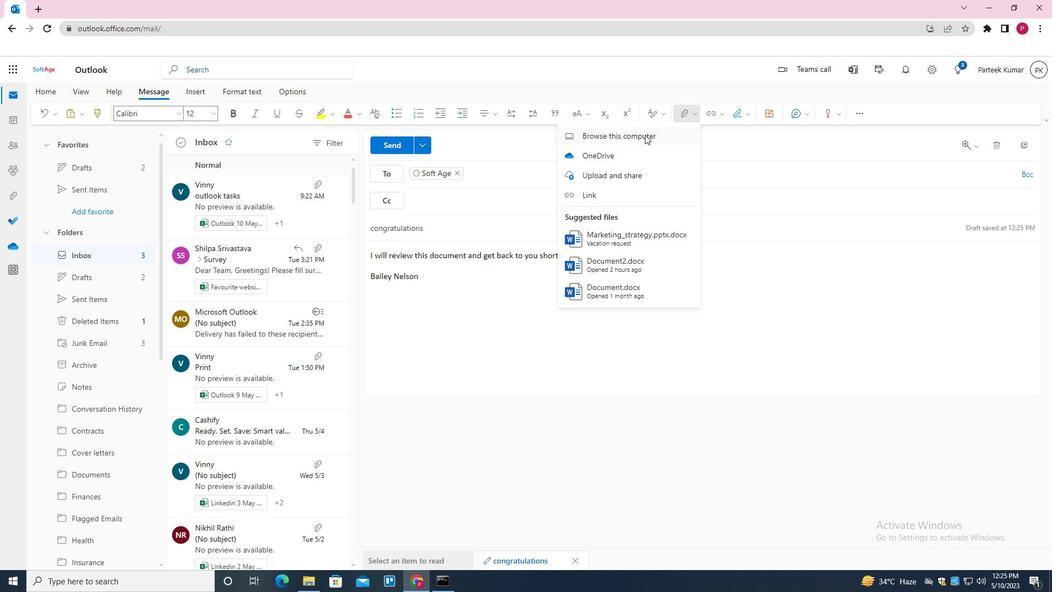 
Action: Mouse moved to (200, 82)
Screenshot: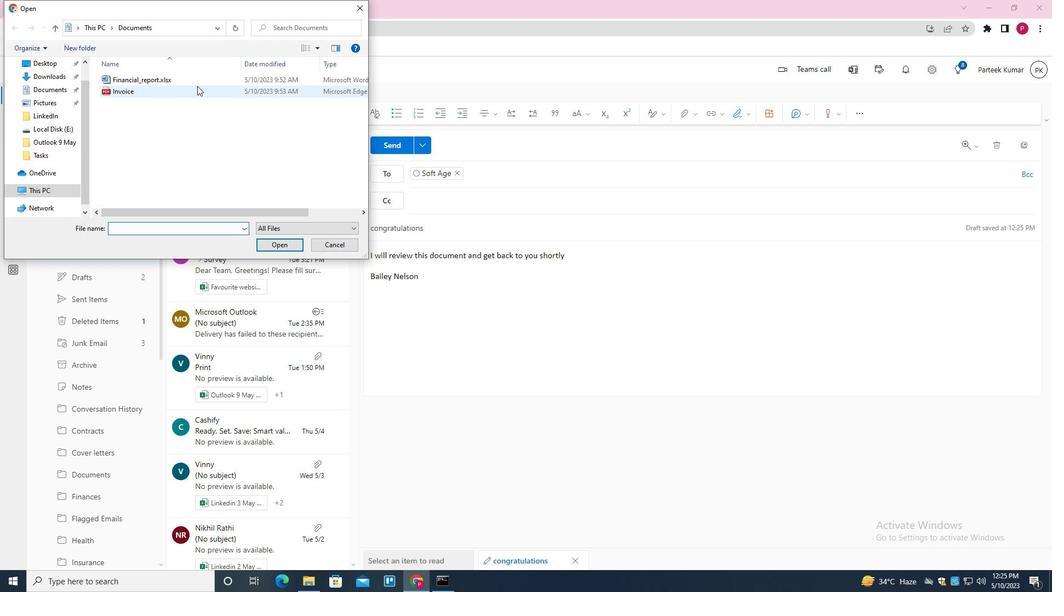 
Action: Mouse pressed left at (200, 82)
Screenshot: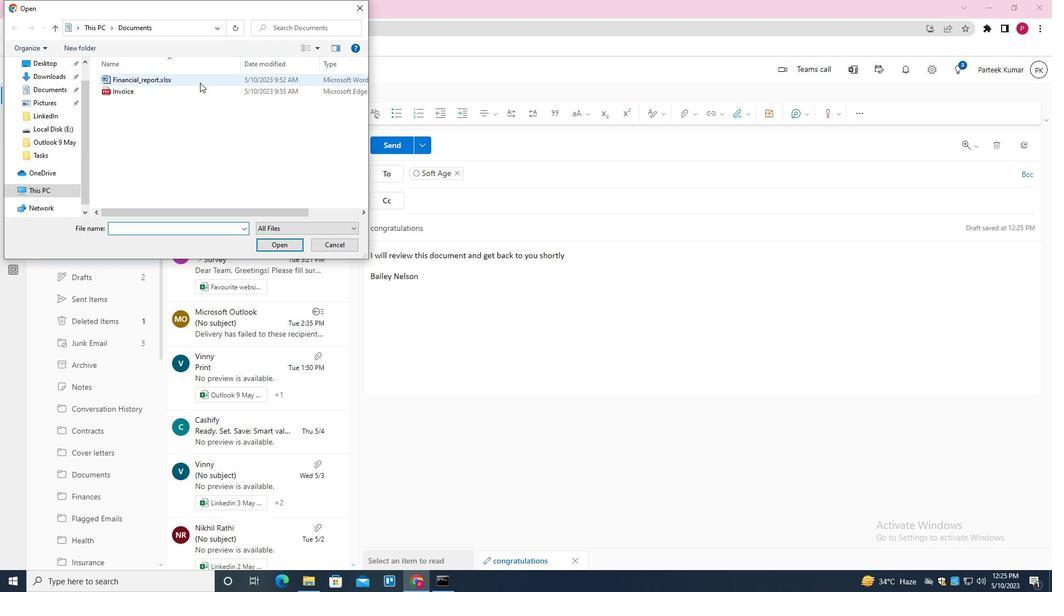 
Action: Mouse moved to (288, 247)
Screenshot: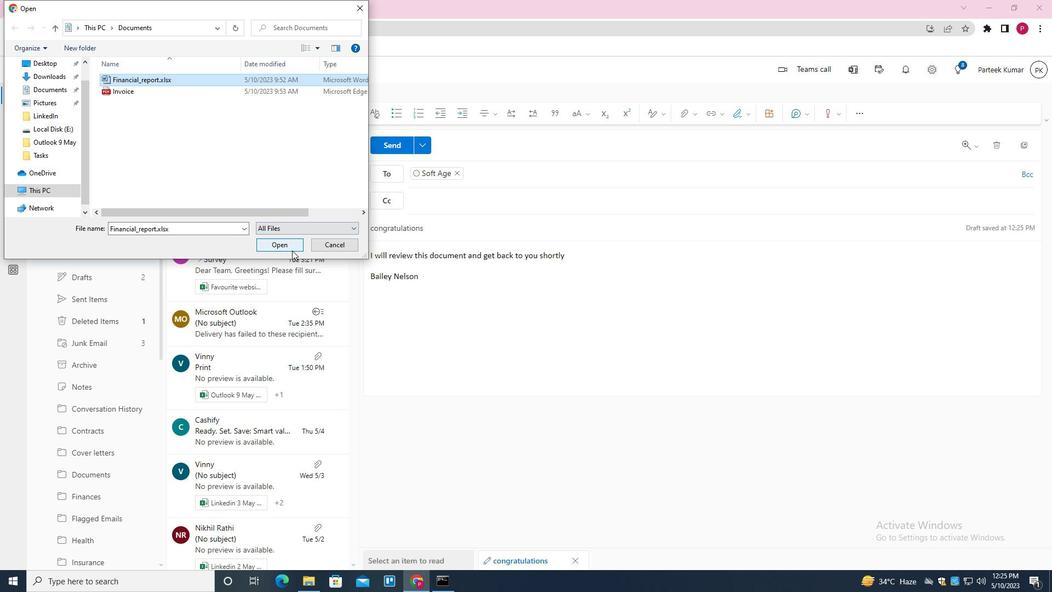 
Action: Mouse pressed left at (288, 247)
Screenshot: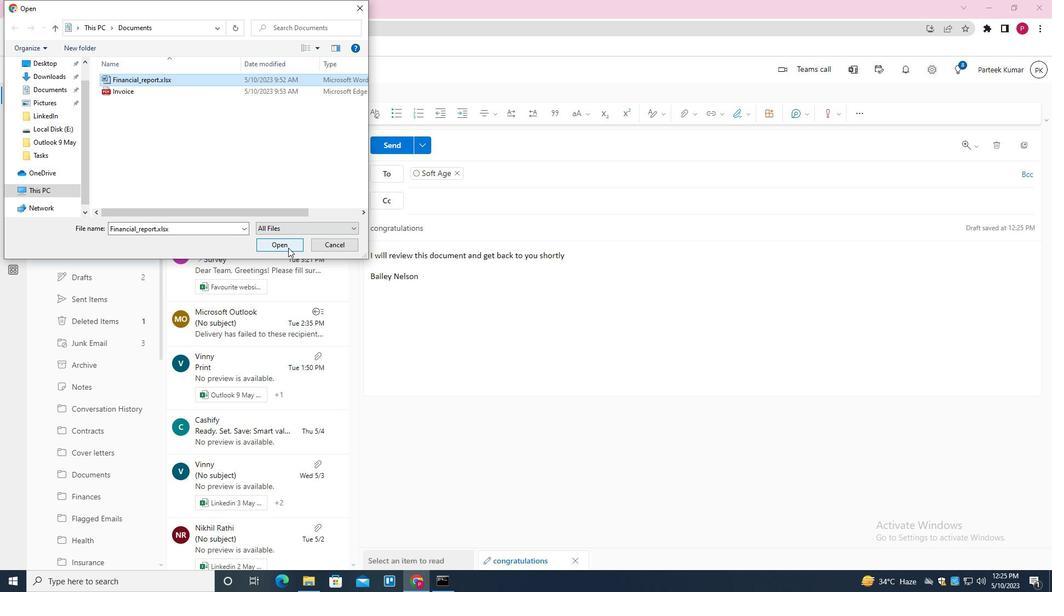 
Action: Mouse moved to (388, 149)
Screenshot: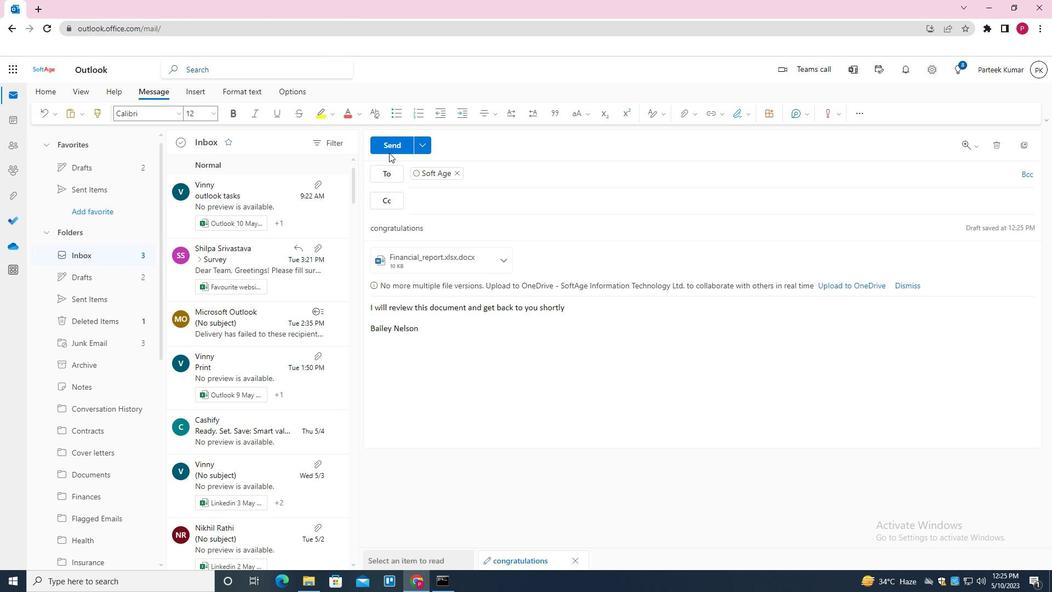 
Action: Mouse pressed left at (388, 149)
Screenshot: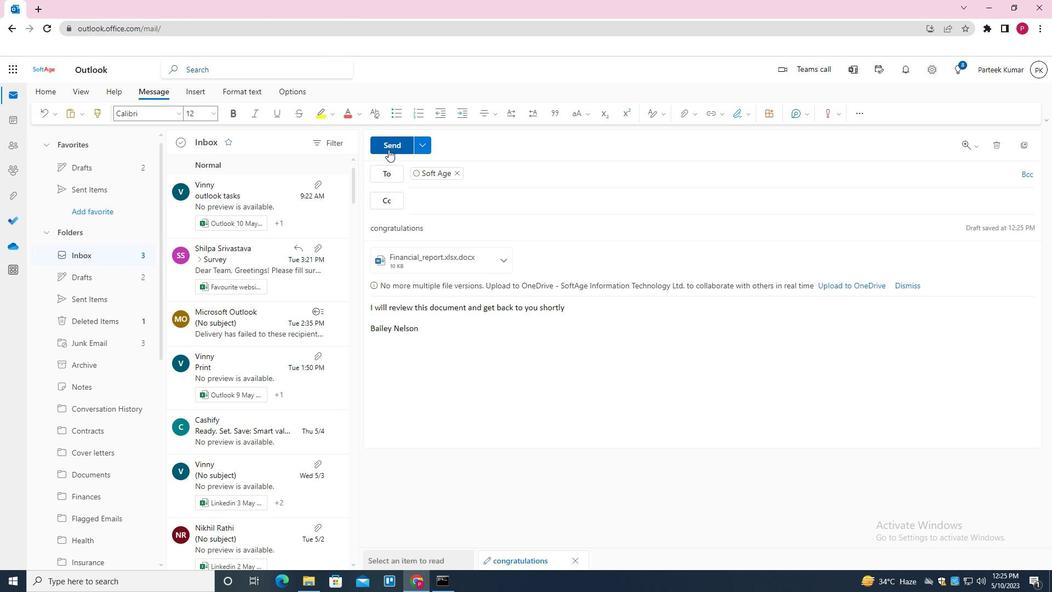 
Action: Mouse moved to (103, 246)
Screenshot: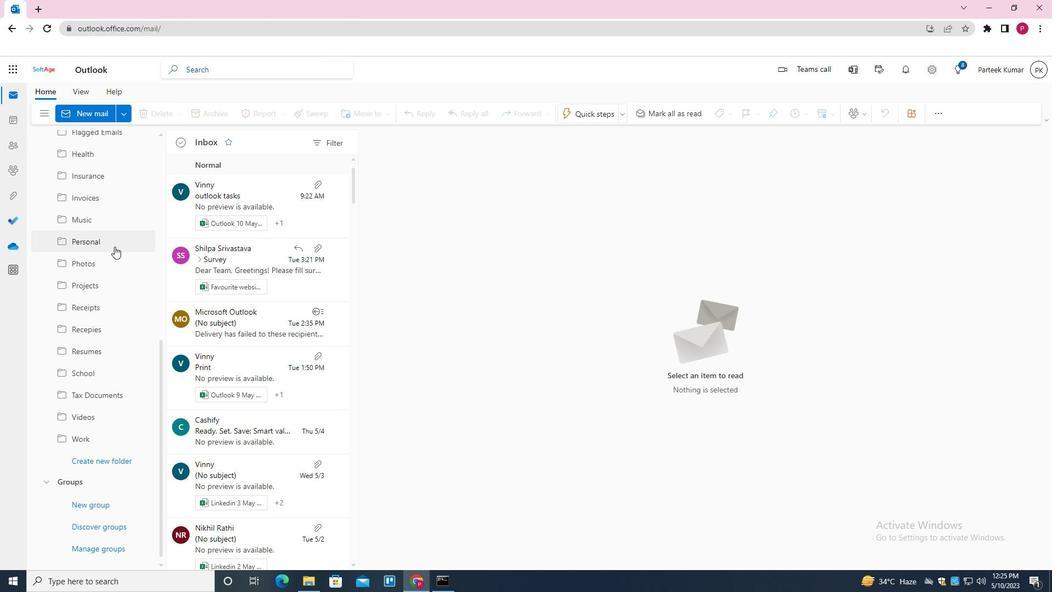 
Action: Mouse scrolled (103, 246) with delta (0, 0)
Screenshot: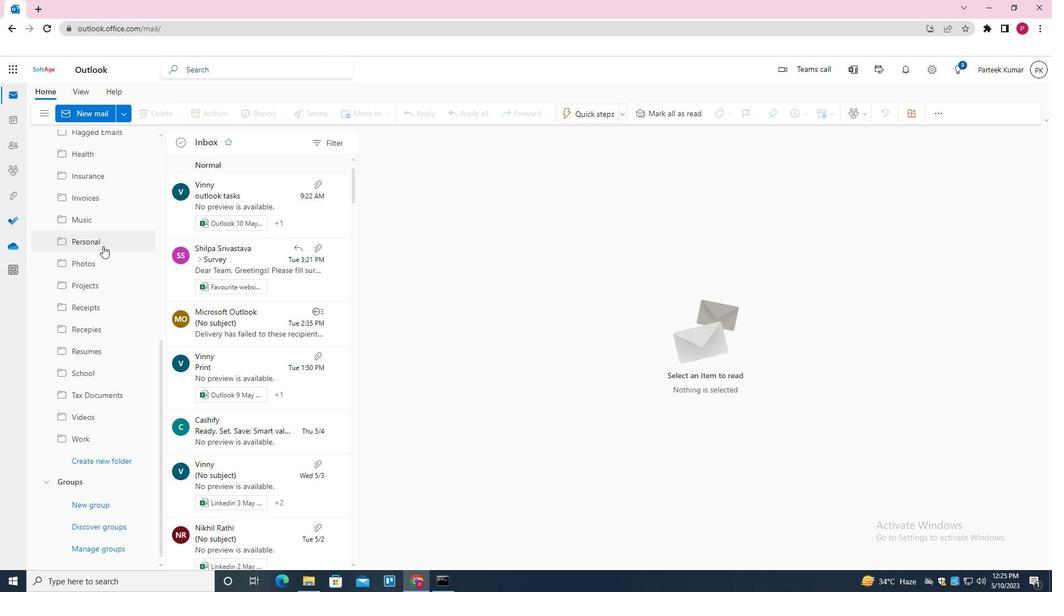 
Action: Mouse scrolled (103, 246) with delta (0, 0)
Screenshot: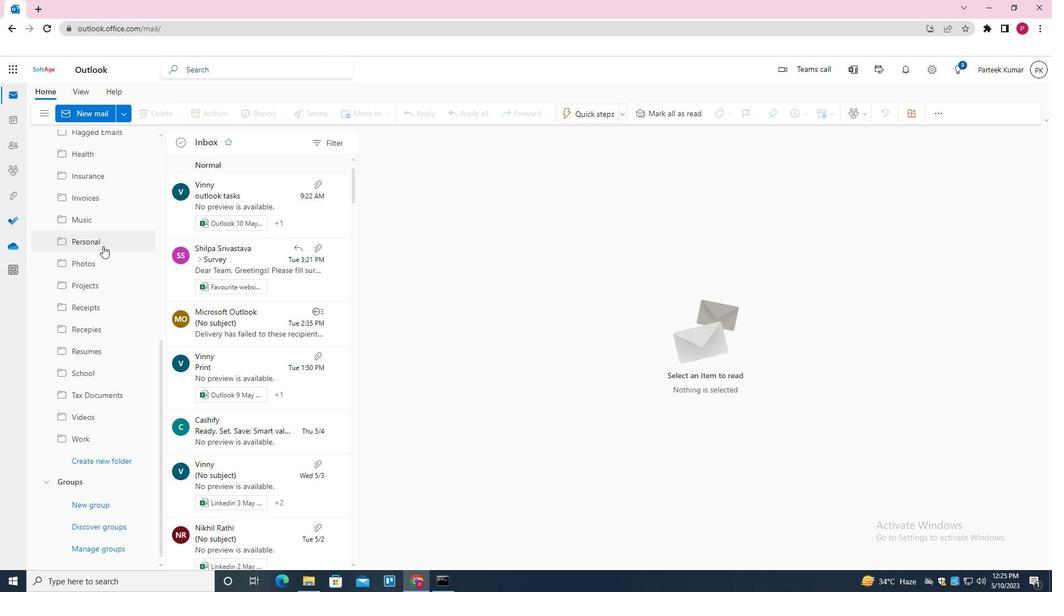 
Action: Mouse scrolled (103, 246) with delta (0, 0)
Screenshot: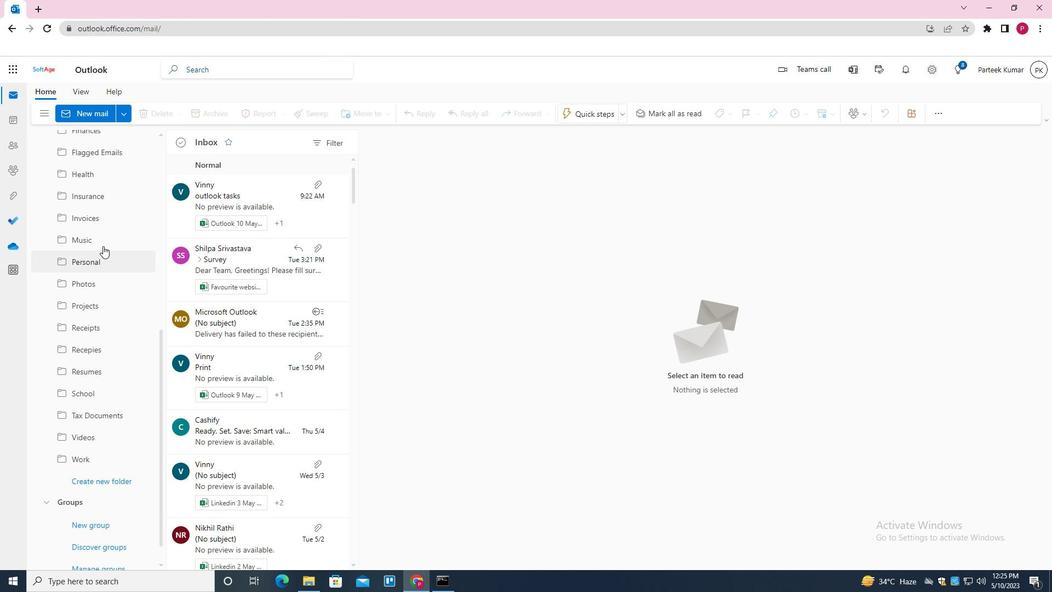
Action: Mouse moved to (105, 214)
Screenshot: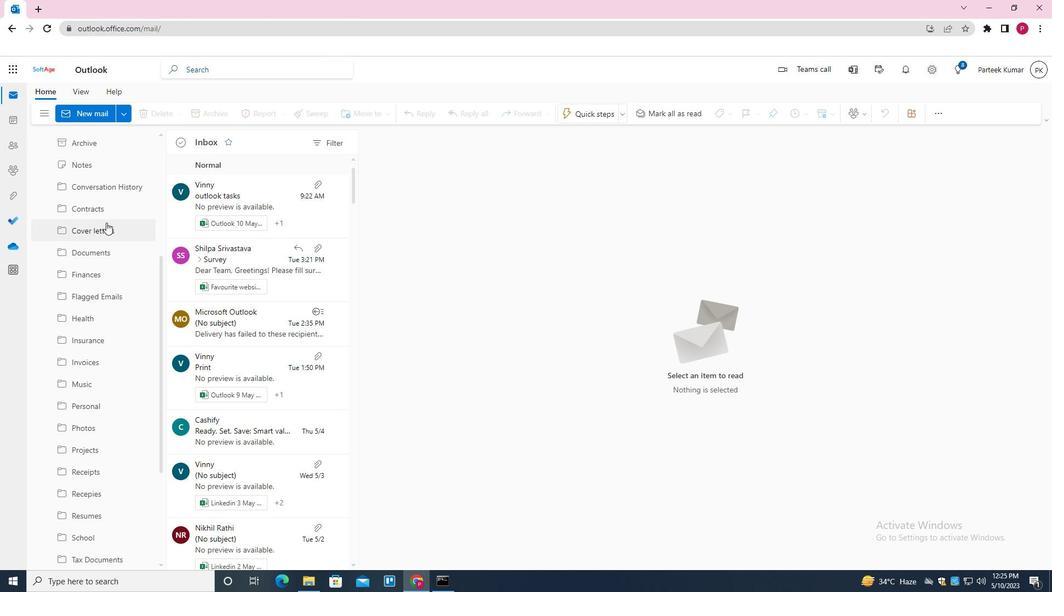 
Action: Mouse scrolled (105, 215) with delta (0, 0)
Screenshot: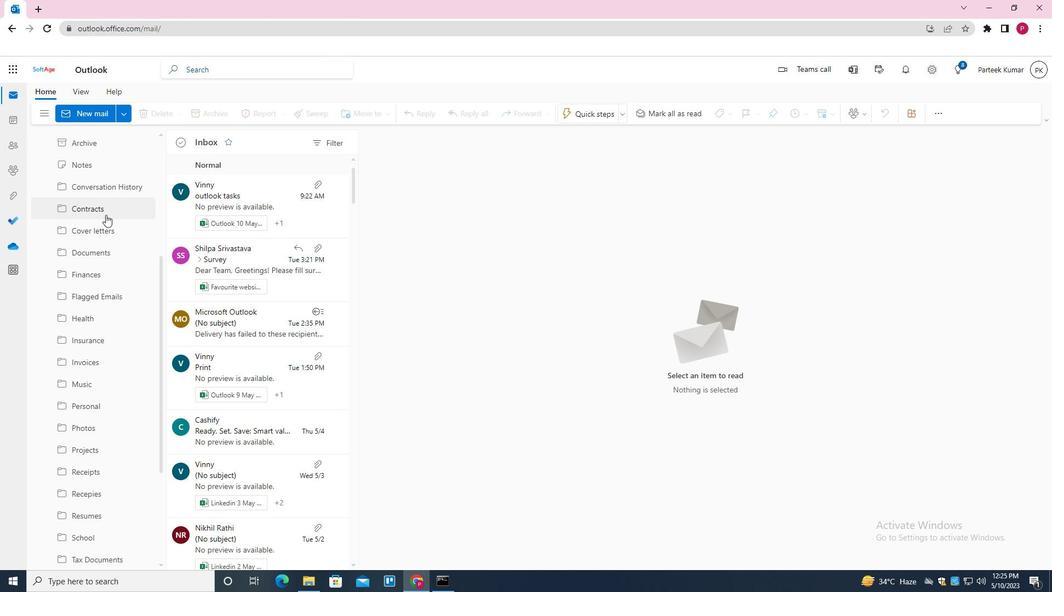 
Action: Mouse scrolled (105, 215) with delta (0, 0)
Screenshot: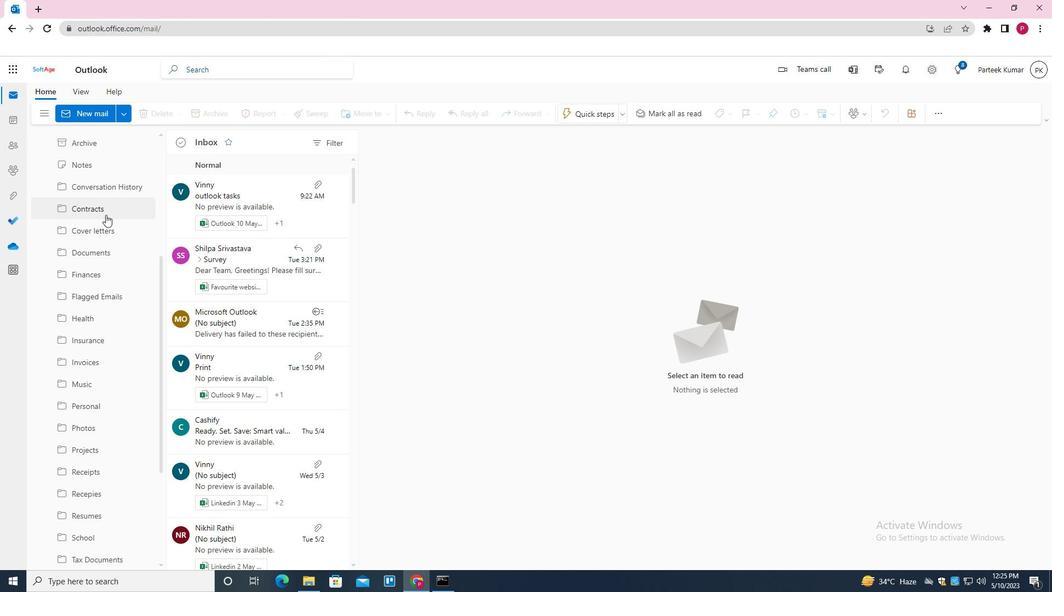 
Action: Mouse moved to (111, 189)
Screenshot: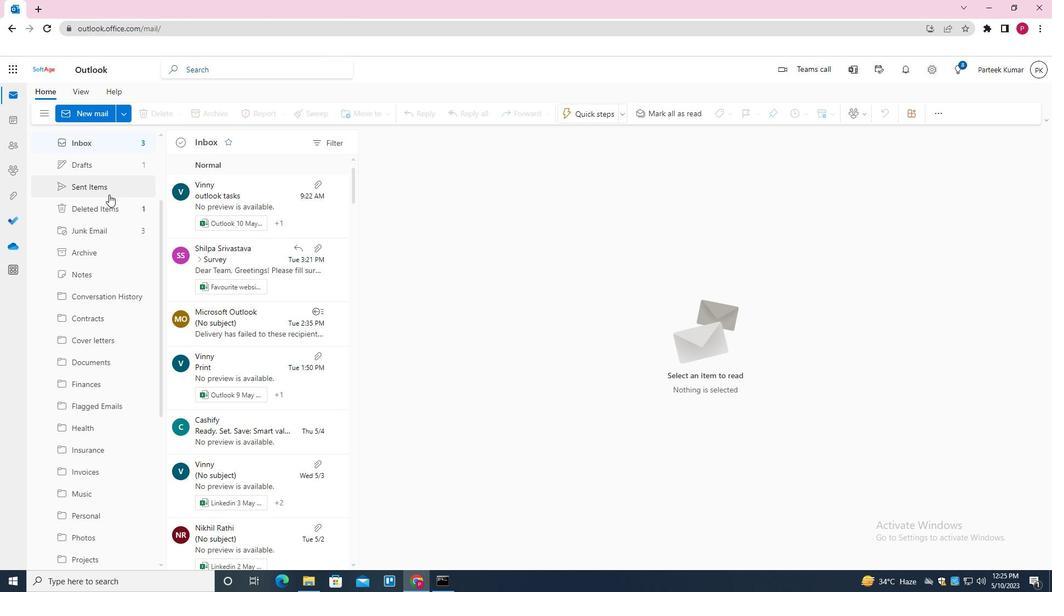 
Action: Mouse pressed left at (111, 189)
Screenshot: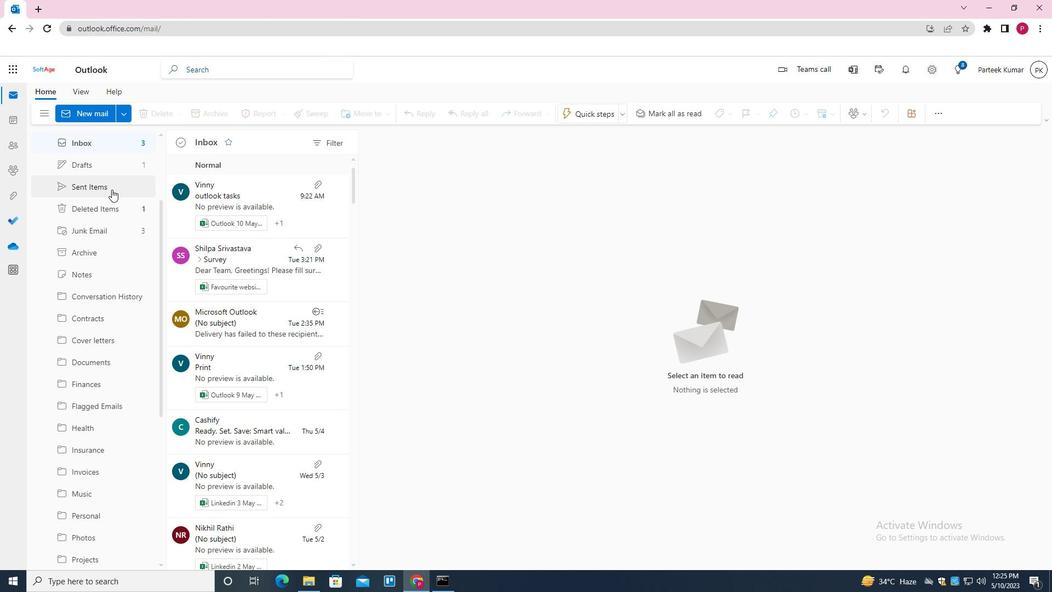 
Action: Mouse moved to (240, 195)
Screenshot: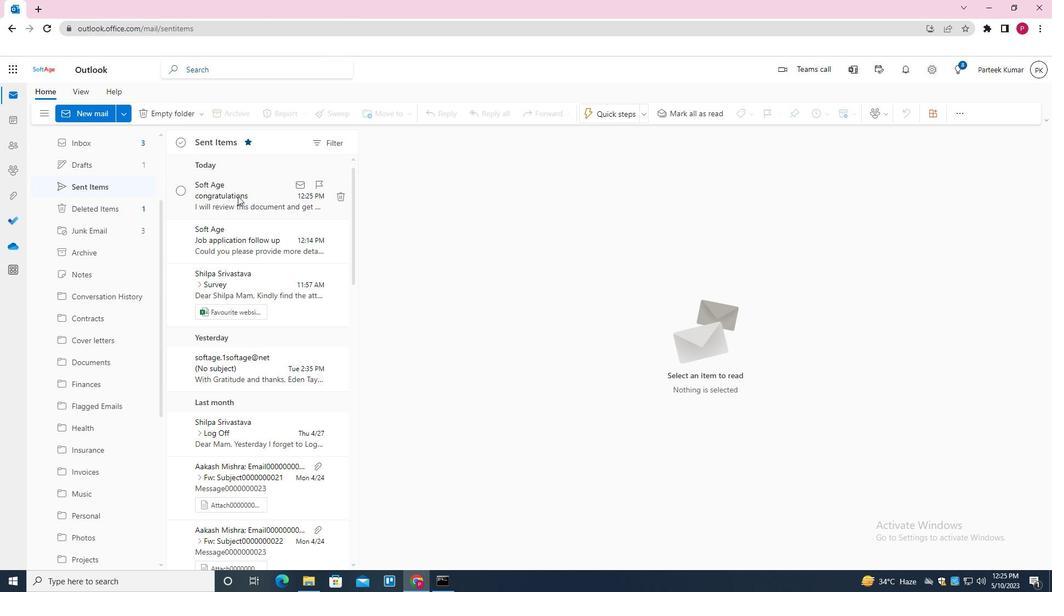 
Action: Mouse pressed right at (240, 195)
Screenshot: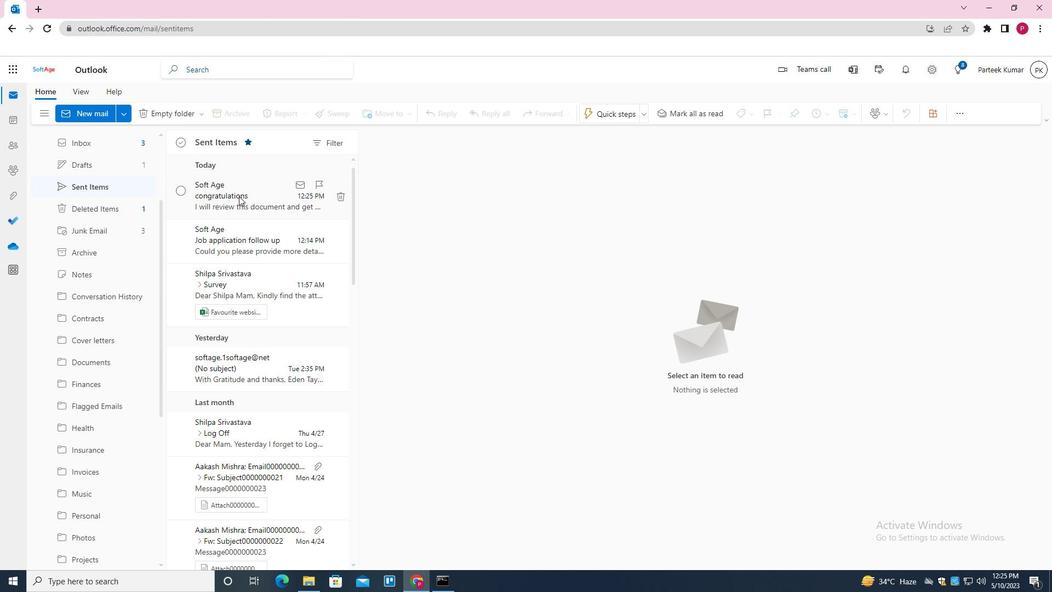 
Action: Mouse moved to (269, 243)
Screenshot: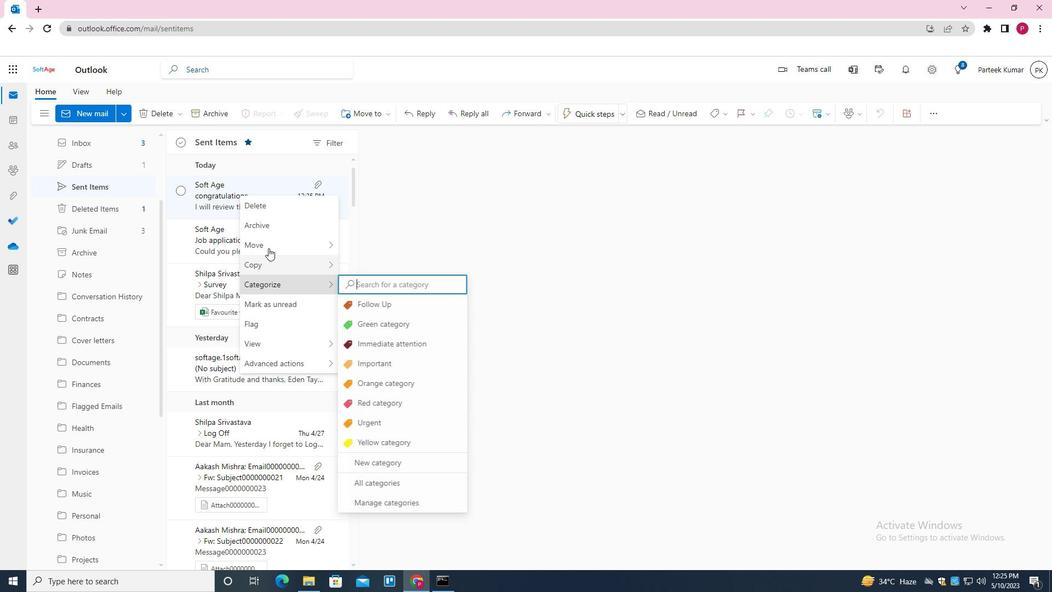 
Action: Mouse pressed left at (269, 243)
Screenshot: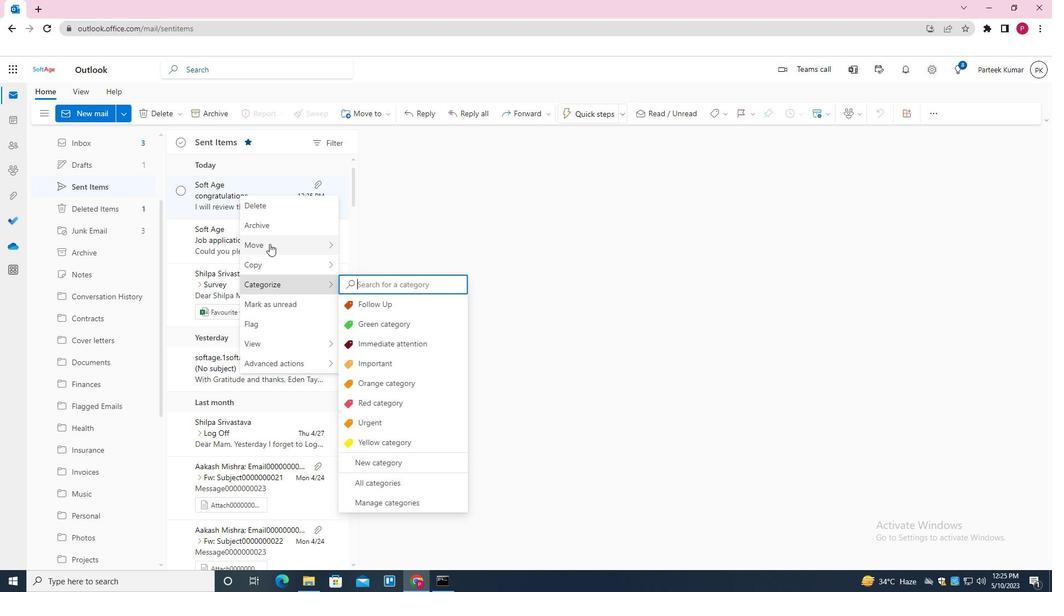 
Action: Mouse moved to (388, 246)
Screenshot: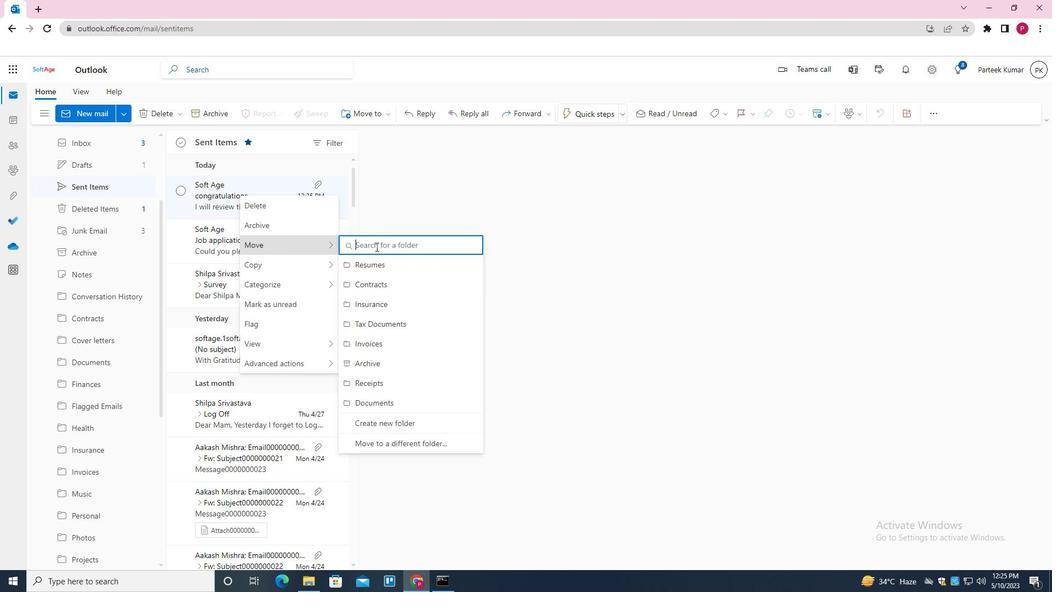 
Action: Key pressed <Key.shift>COVER<Key.down><Key.enter>
Screenshot: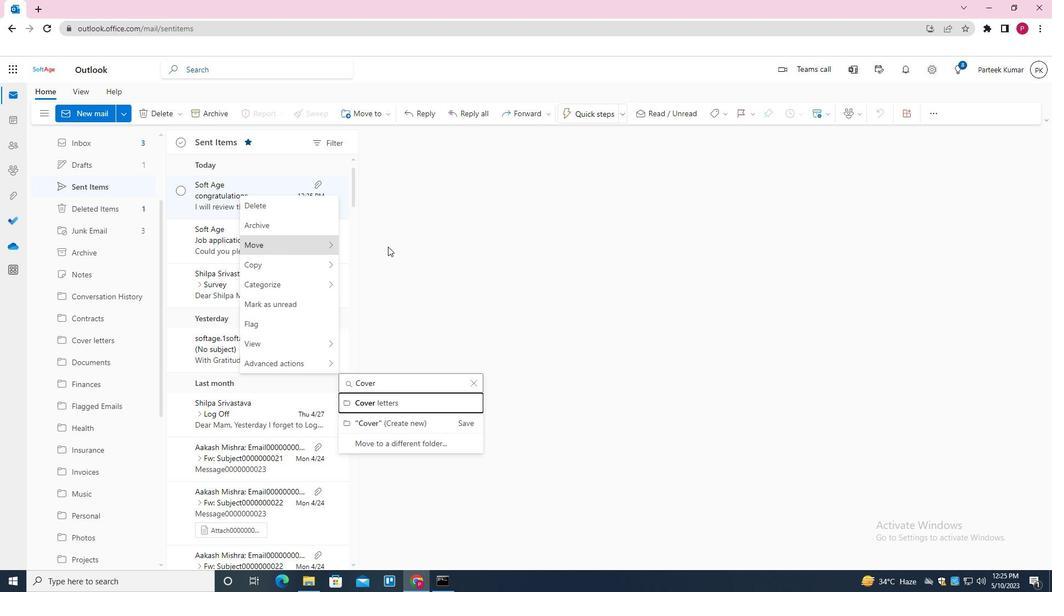 
Action: Mouse moved to (83, 255)
Screenshot: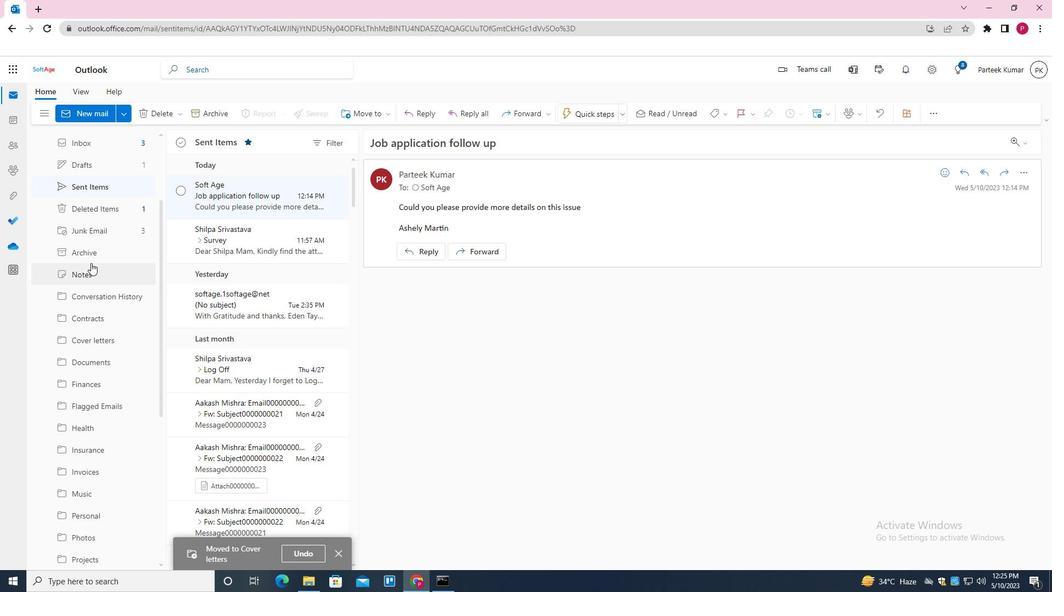 
Action: Key pressed <Key.f8>
Screenshot: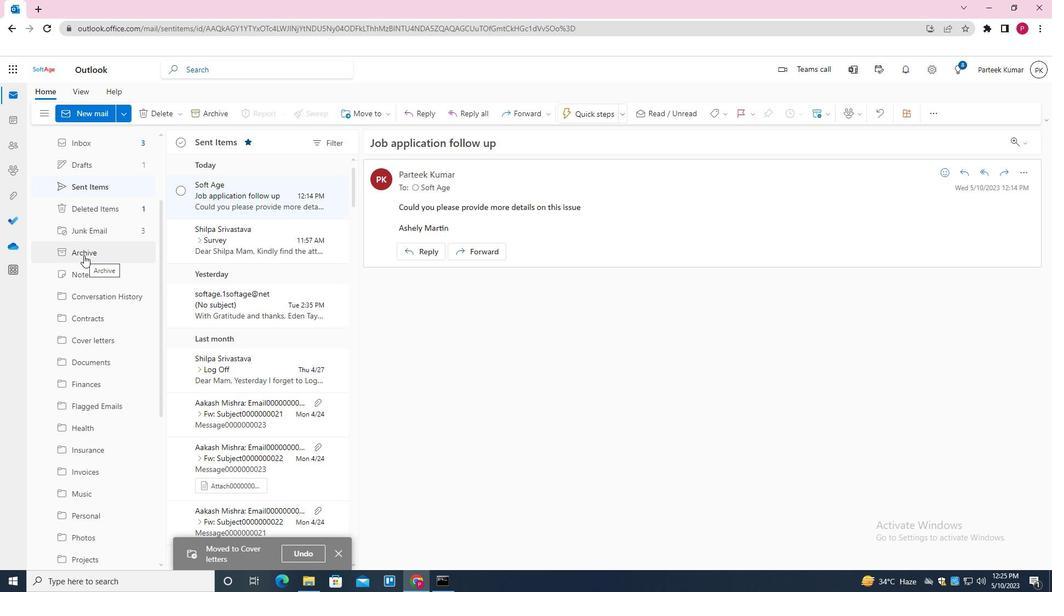 
